 Task: Create a due date automation trigger when advanced on, on the monday after a card is due add dates starting in more than 1 working days at 11:00 AM.
Action: Mouse moved to (904, 258)
Screenshot: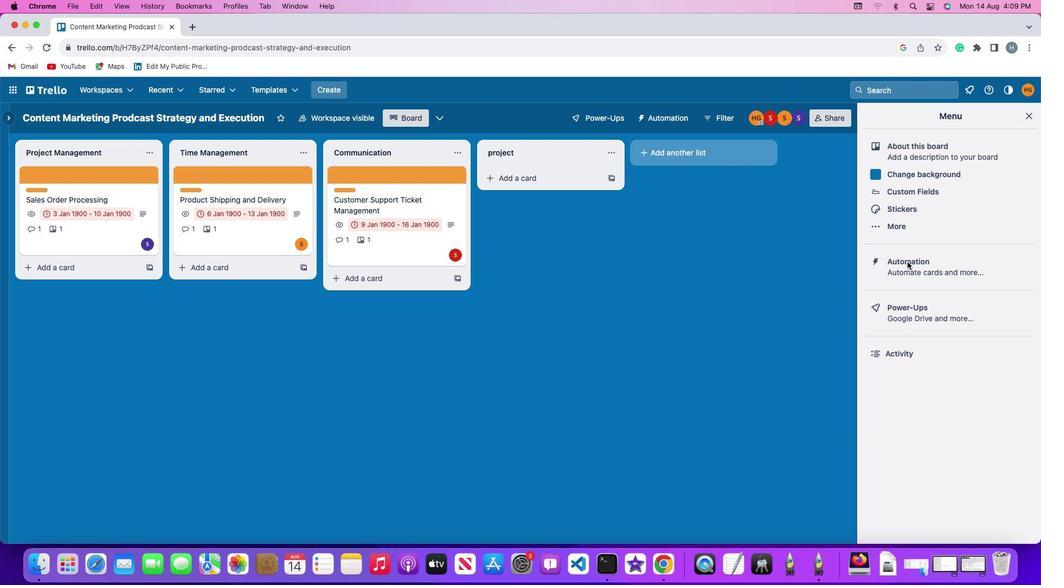 
Action: Mouse pressed left at (904, 258)
Screenshot: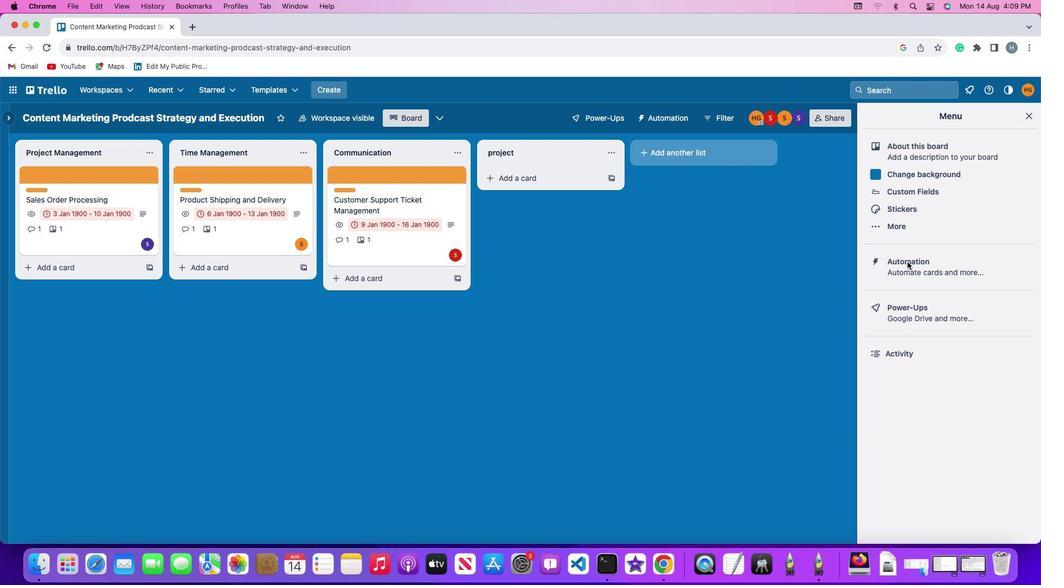 
Action: Mouse moved to (903, 258)
Screenshot: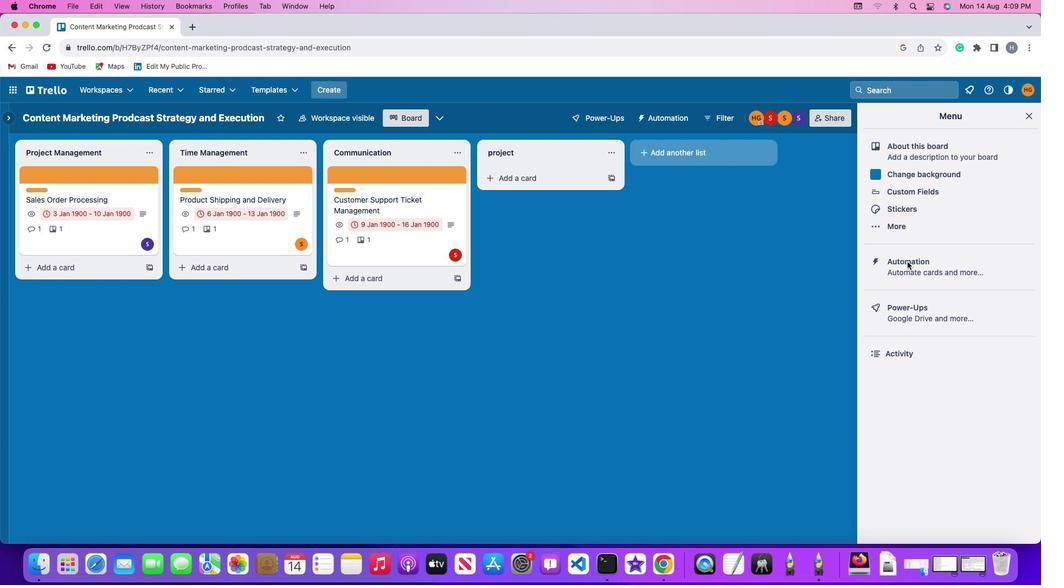 
Action: Mouse pressed left at (903, 258)
Screenshot: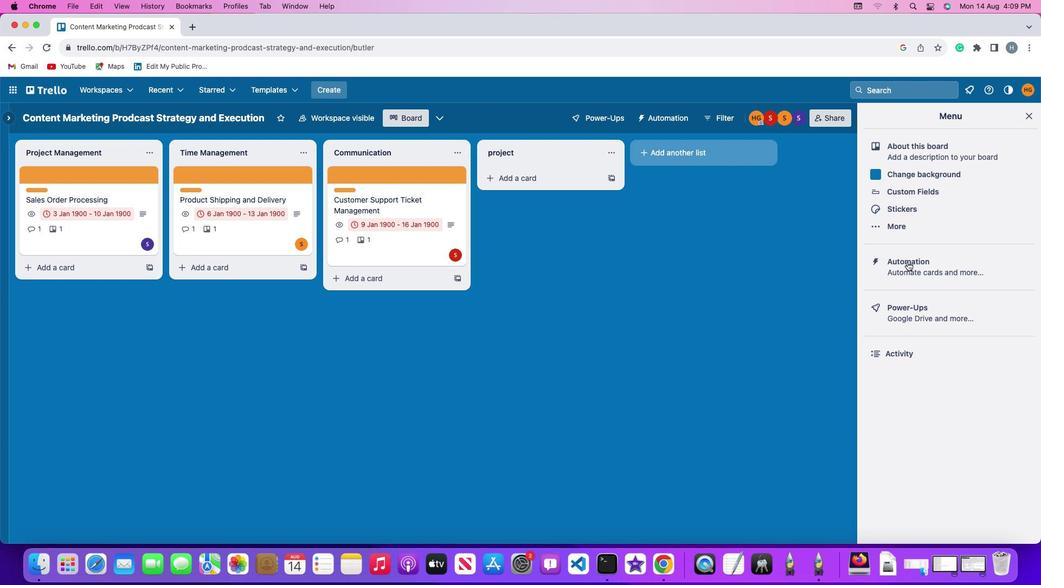 
Action: Mouse moved to (59, 253)
Screenshot: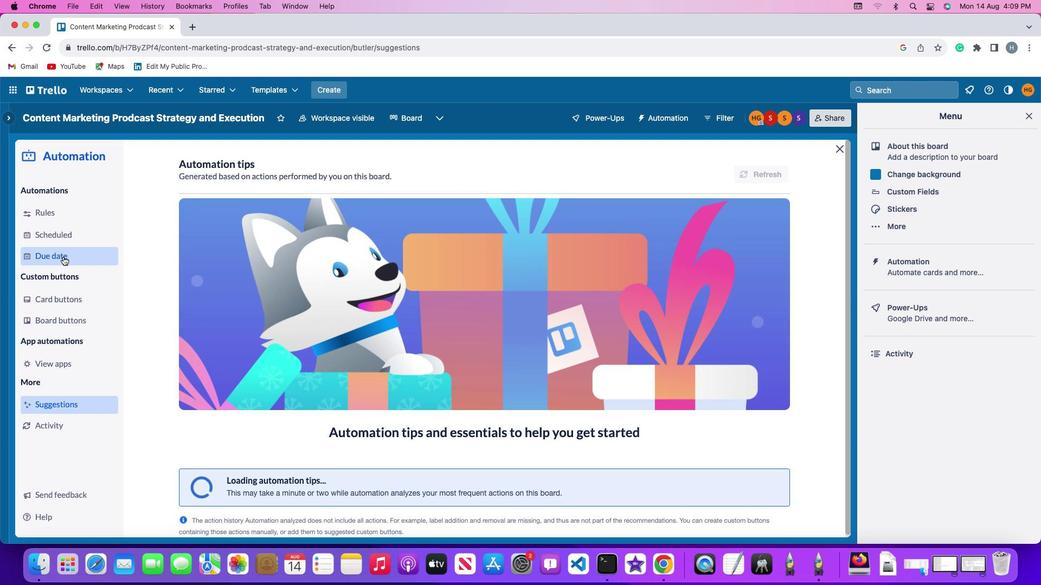 
Action: Mouse pressed left at (59, 253)
Screenshot: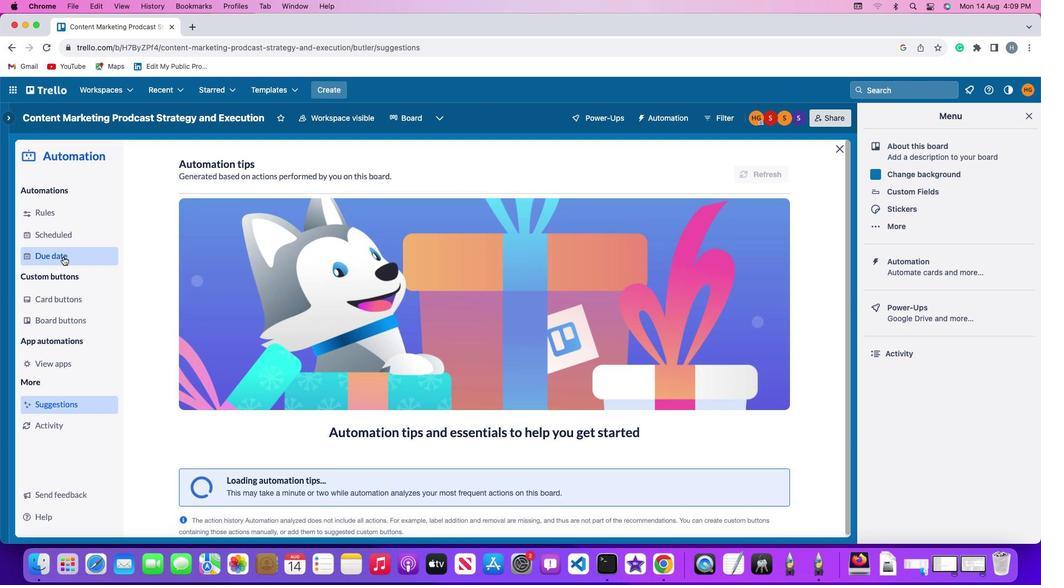 
Action: Mouse moved to (744, 165)
Screenshot: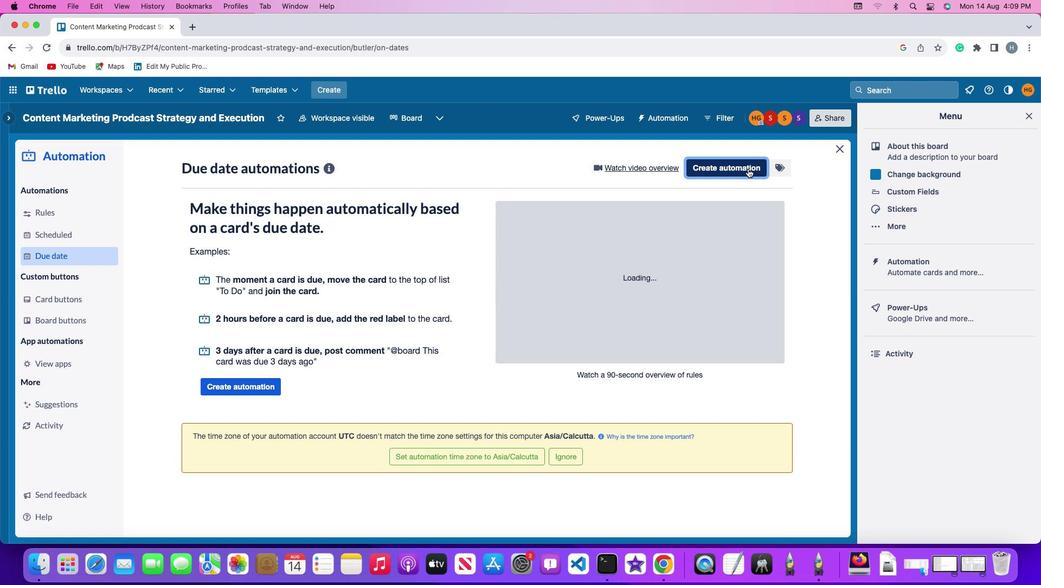 
Action: Mouse pressed left at (744, 165)
Screenshot: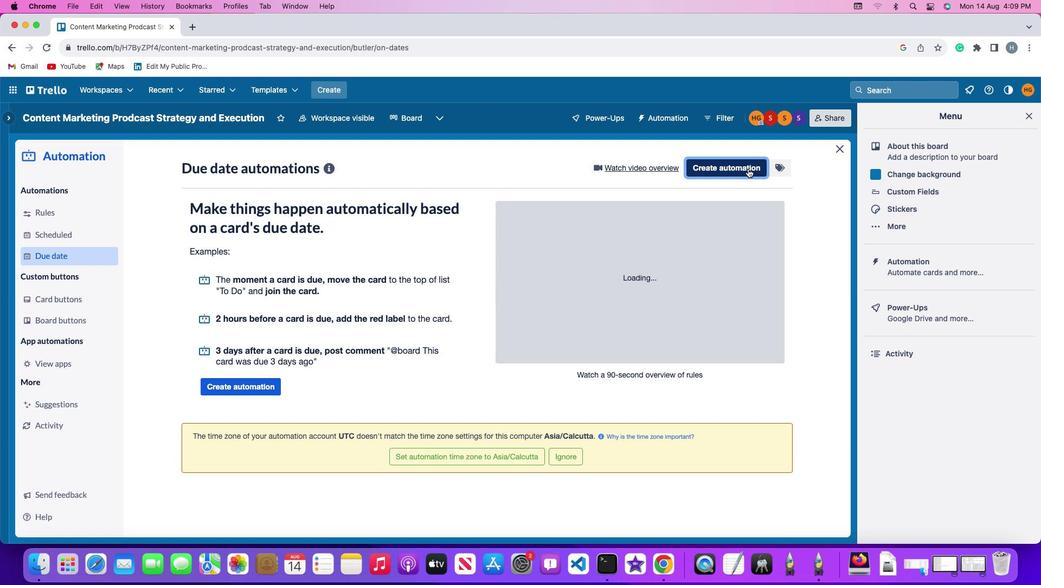 
Action: Mouse moved to (241, 275)
Screenshot: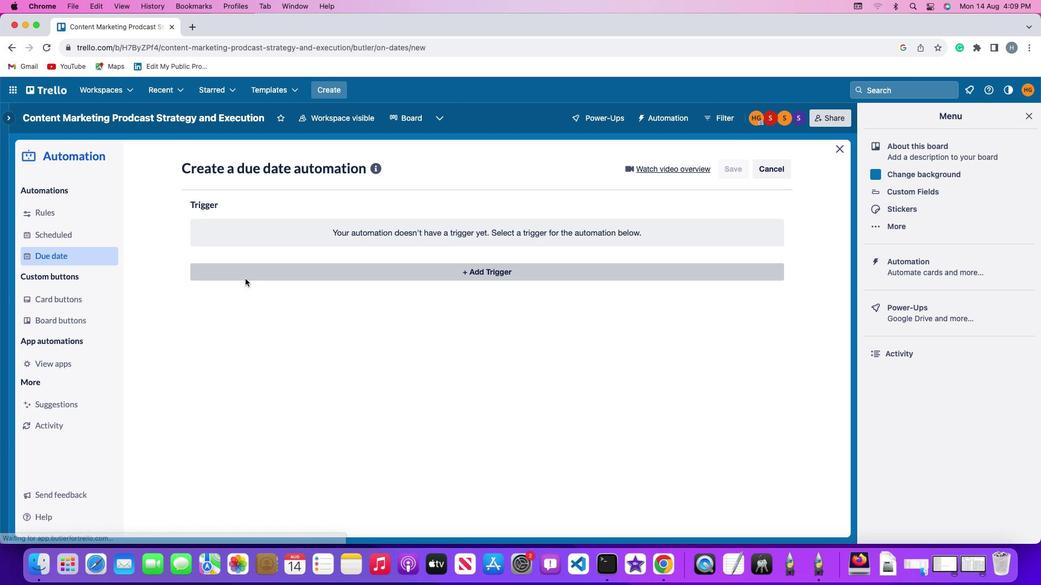 
Action: Mouse pressed left at (241, 275)
Screenshot: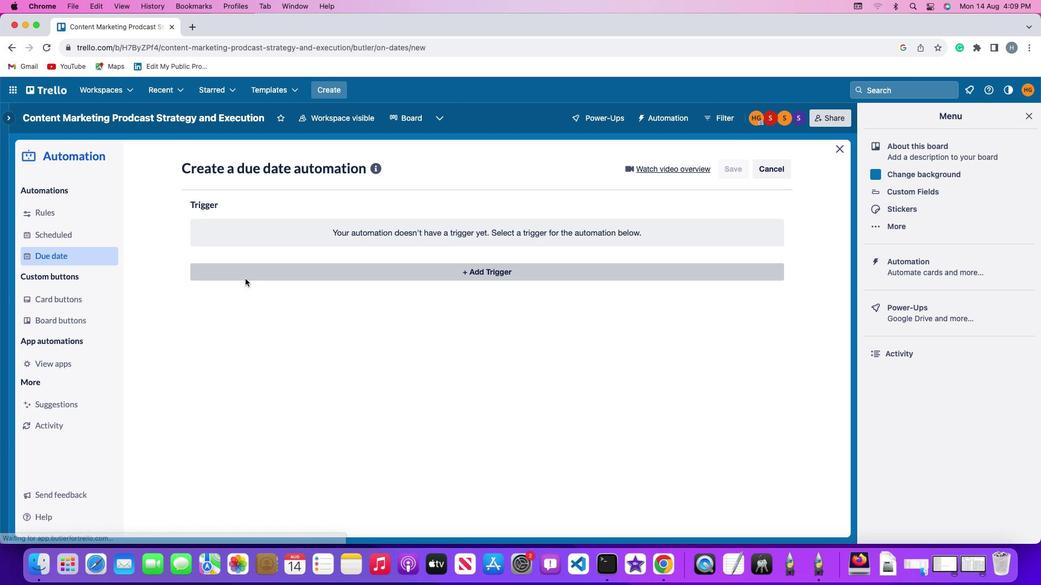 
Action: Mouse moved to (231, 467)
Screenshot: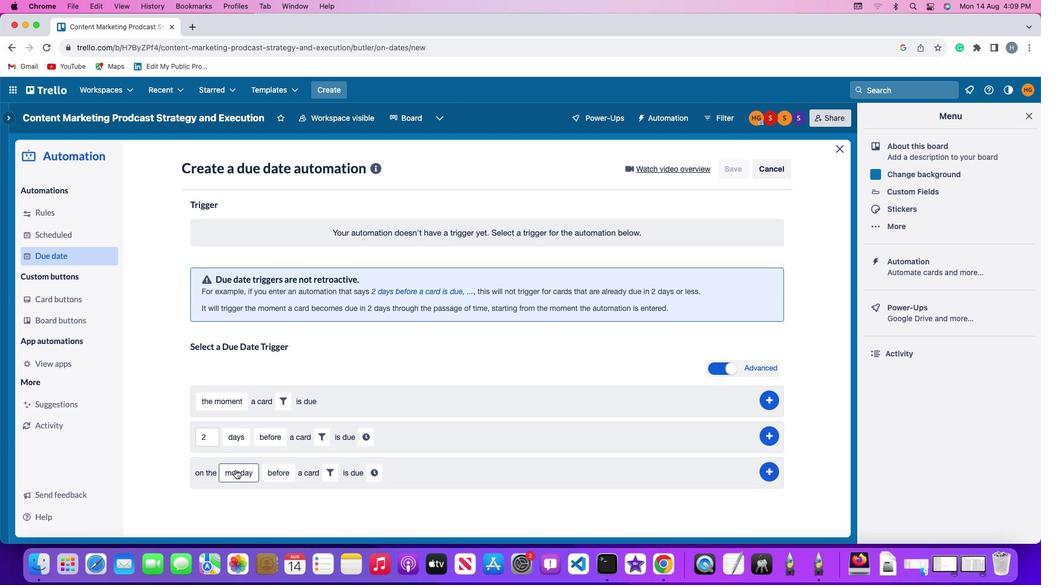 
Action: Mouse pressed left at (231, 467)
Screenshot: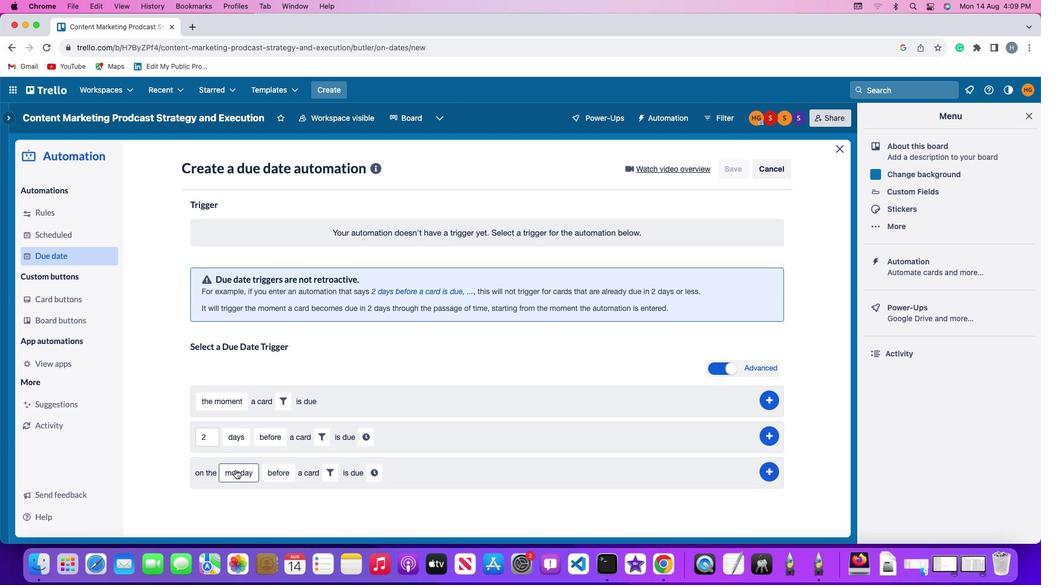 
Action: Mouse moved to (245, 320)
Screenshot: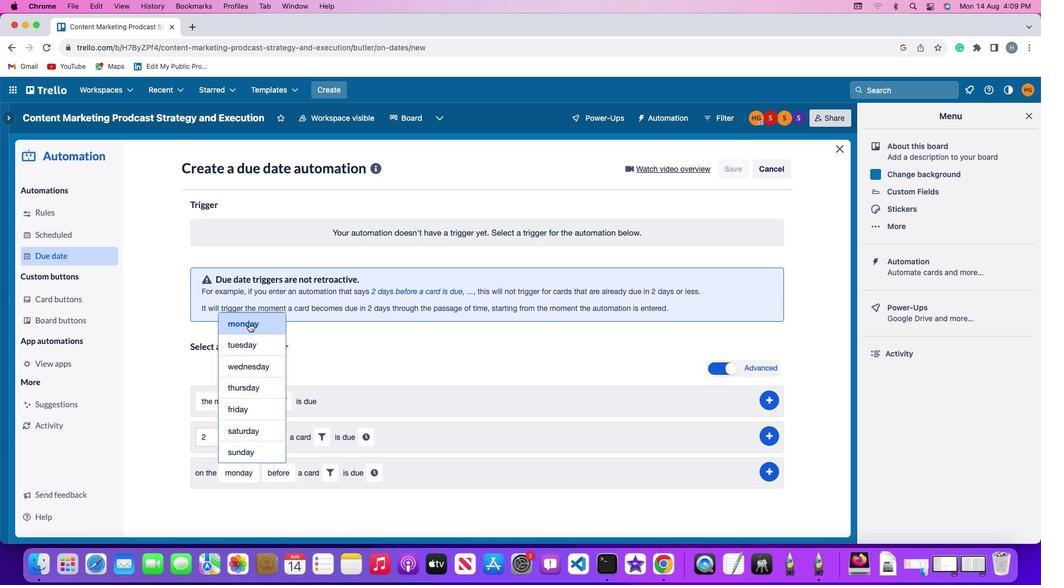 
Action: Mouse pressed left at (245, 320)
Screenshot: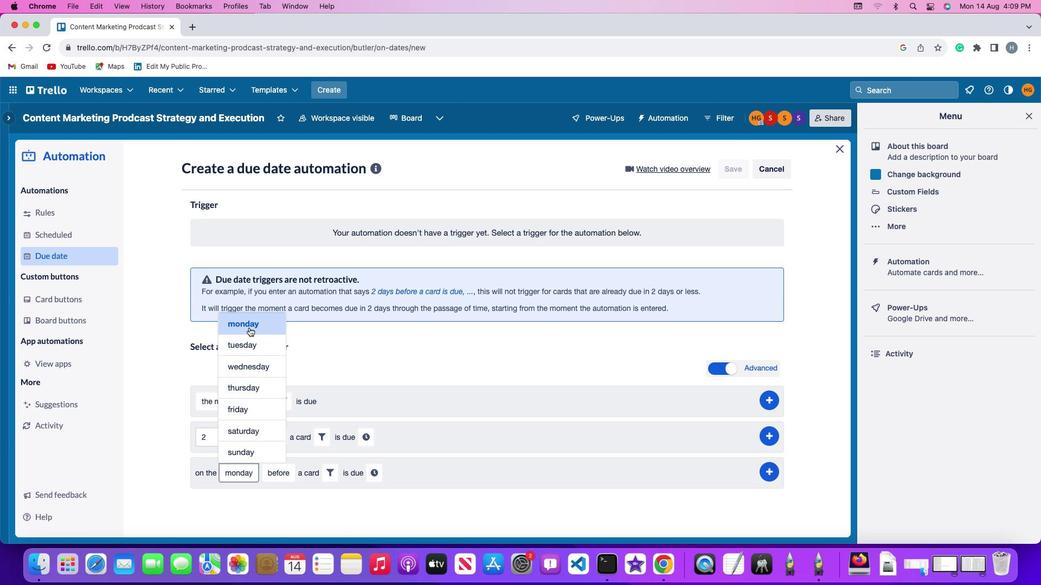 
Action: Mouse moved to (279, 462)
Screenshot: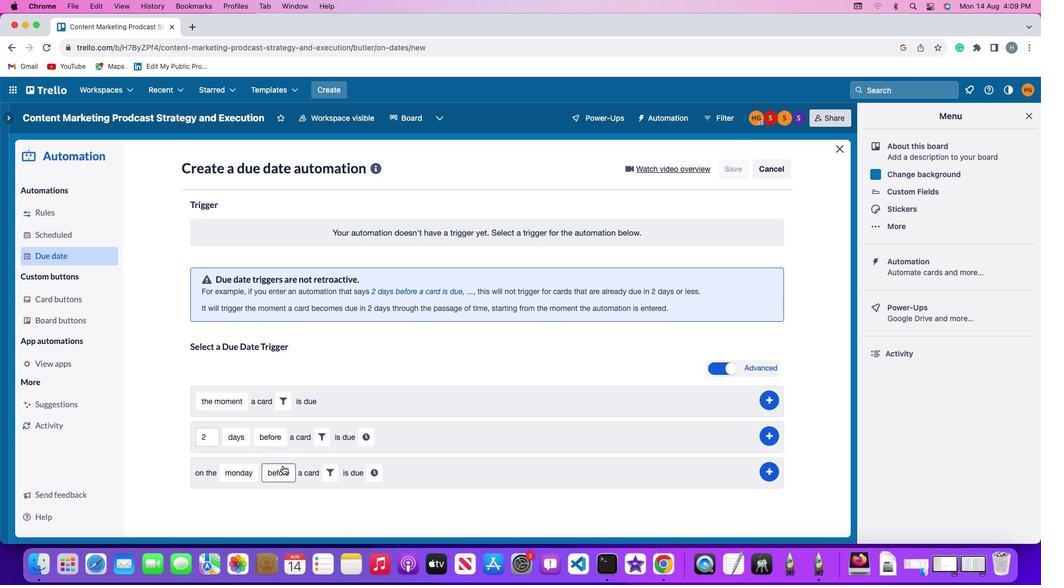
Action: Mouse pressed left at (279, 462)
Screenshot: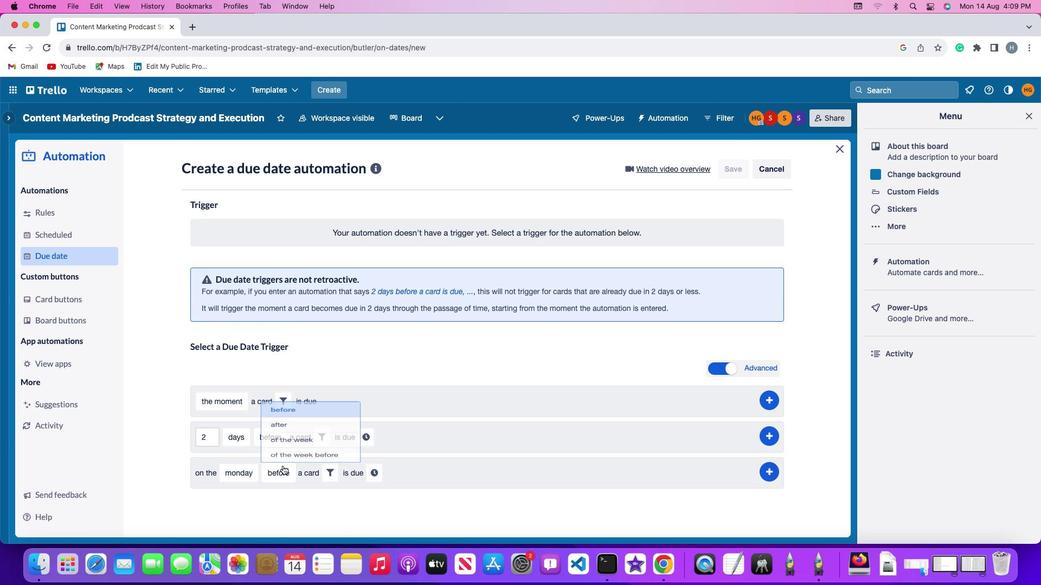 
Action: Mouse moved to (292, 405)
Screenshot: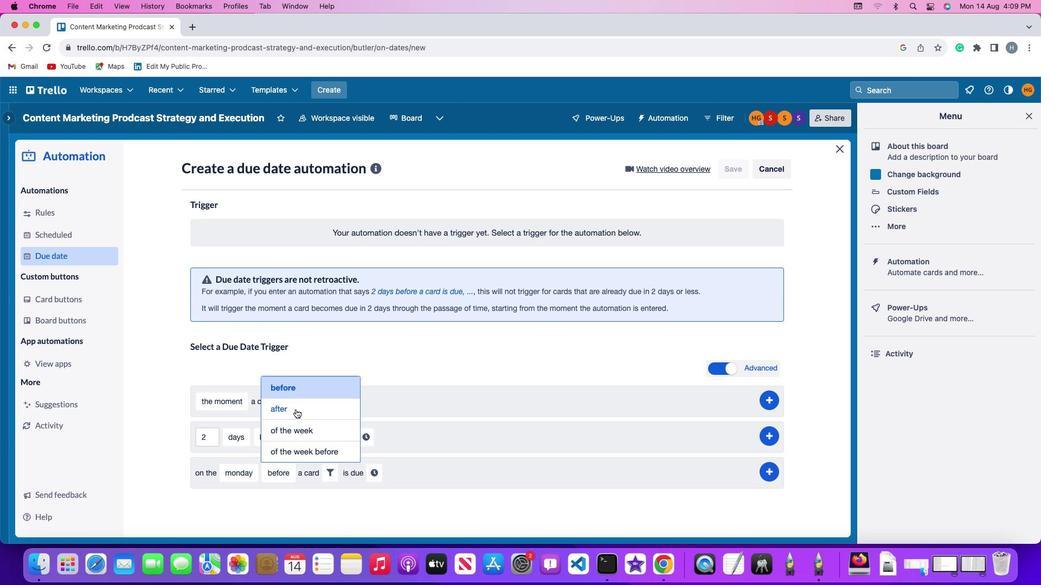 
Action: Mouse pressed left at (292, 405)
Screenshot: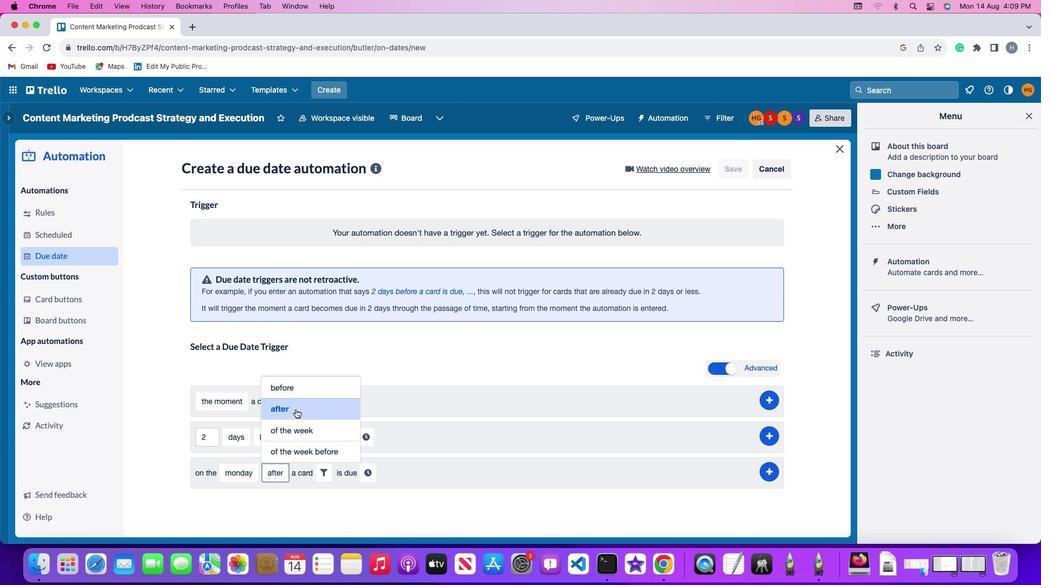 
Action: Mouse moved to (316, 476)
Screenshot: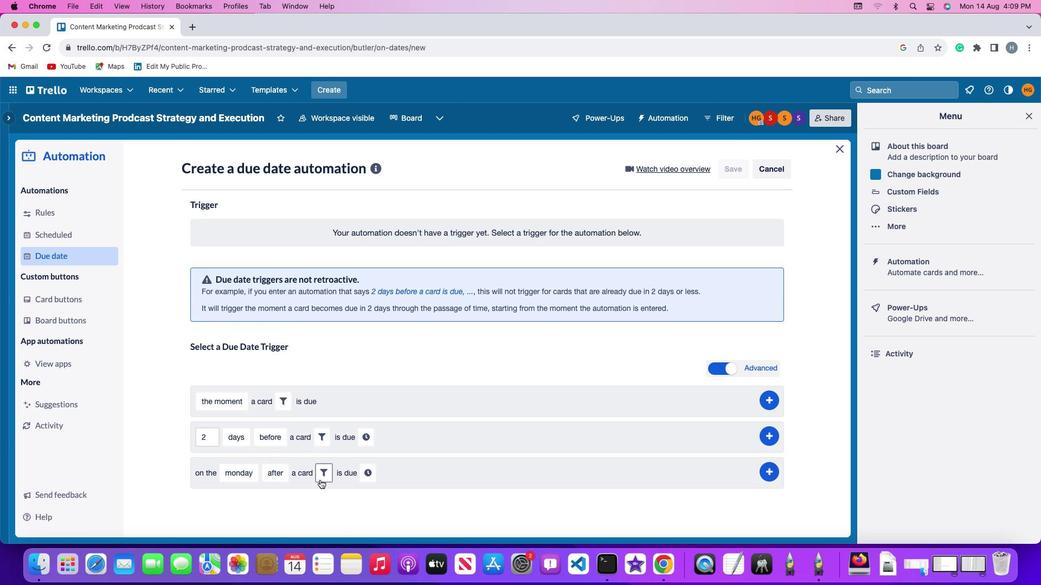 
Action: Mouse pressed left at (316, 476)
Screenshot: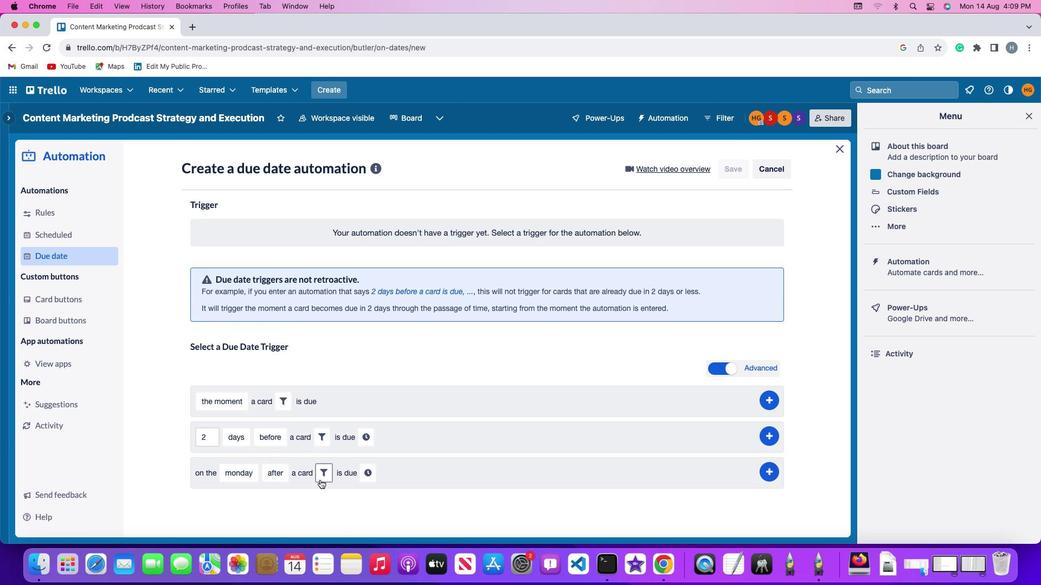
Action: Mouse moved to (372, 507)
Screenshot: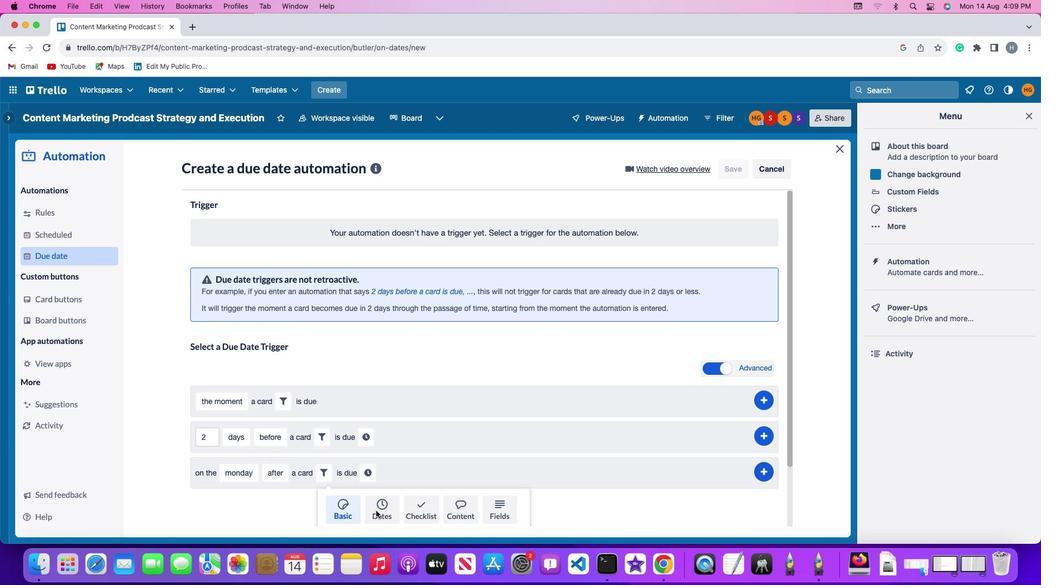 
Action: Mouse pressed left at (372, 507)
Screenshot: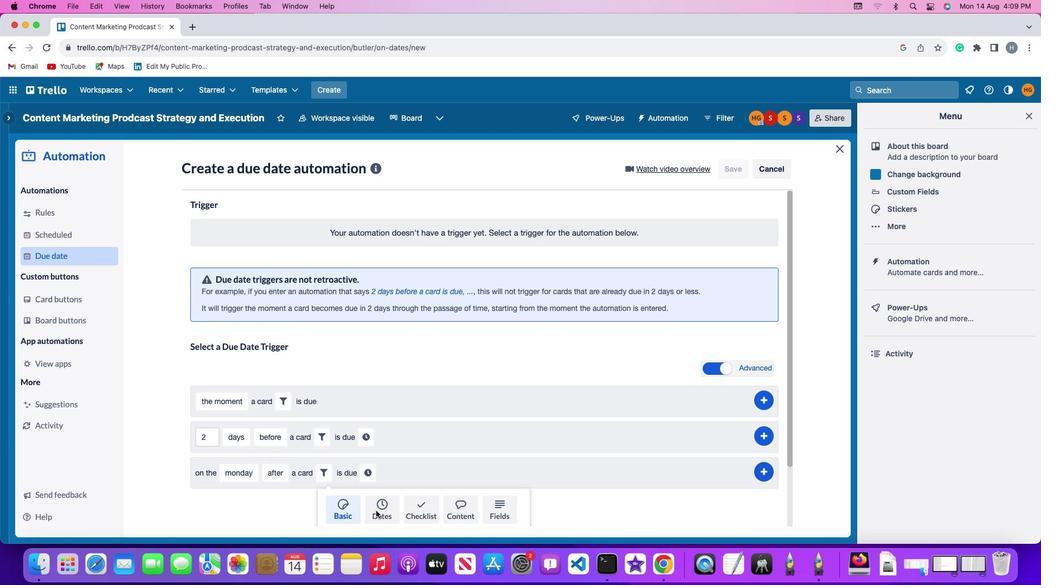 
Action: Mouse moved to (277, 505)
Screenshot: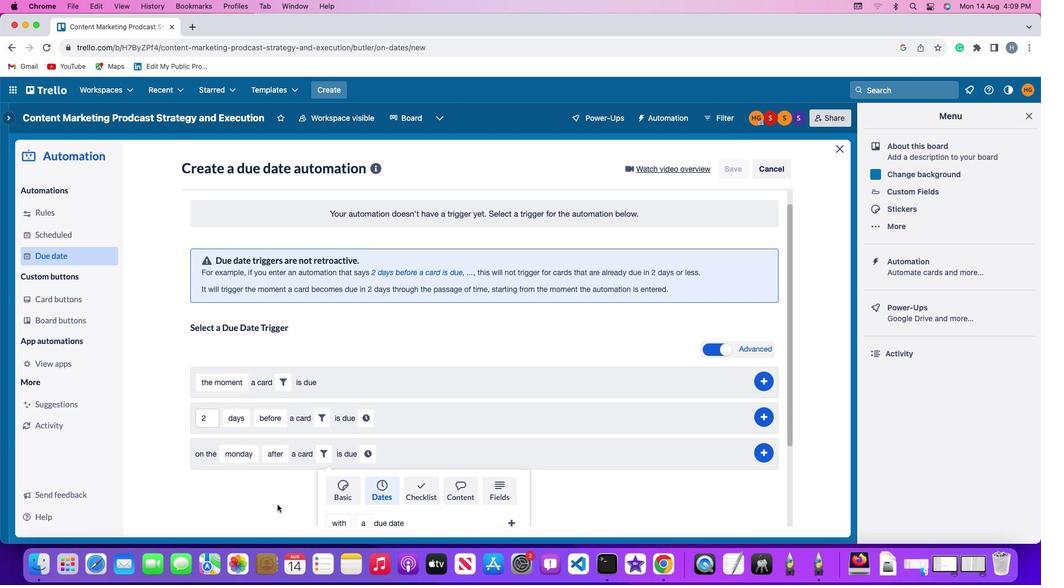 
Action: Mouse scrolled (277, 505) with delta (-3, -3)
Screenshot: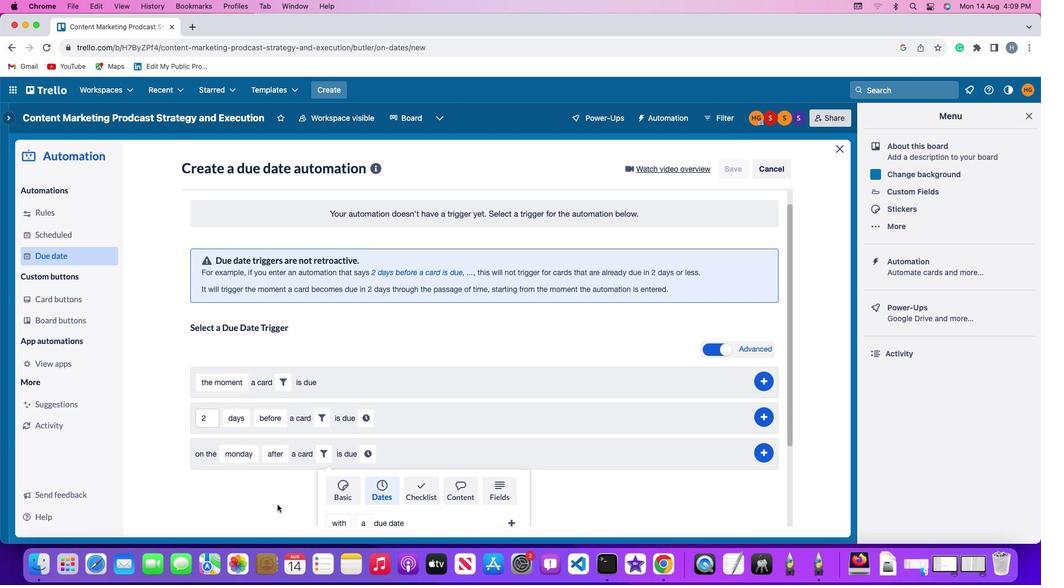 
Action: Mouse moved to (277, 505)
Screenshot: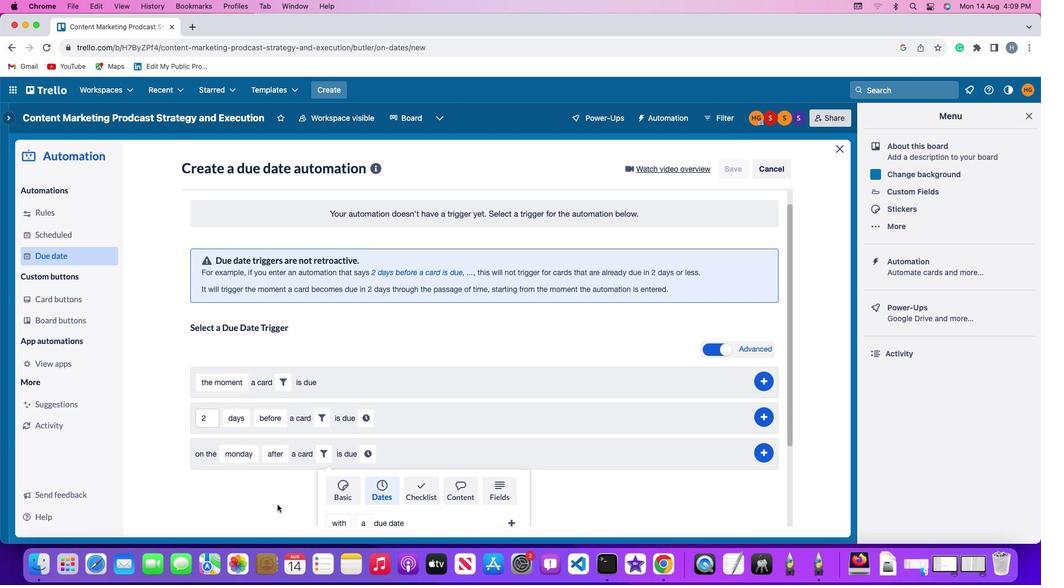 
Action: Mouse scrolled (277, 505) with delta (-3, -3)
Screenshot: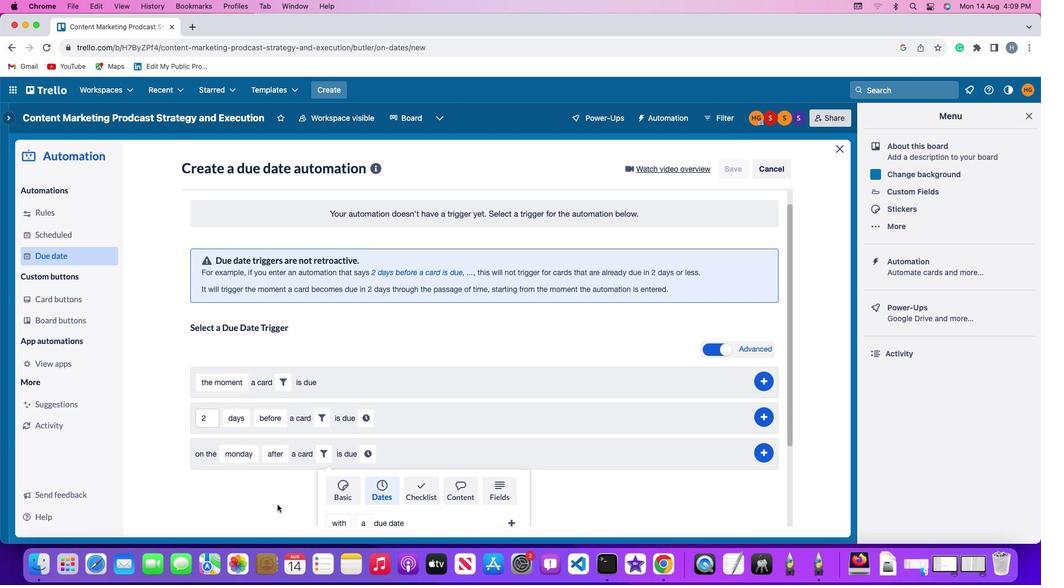 
Action: Mouse moved to (276, 505)
Screenshot: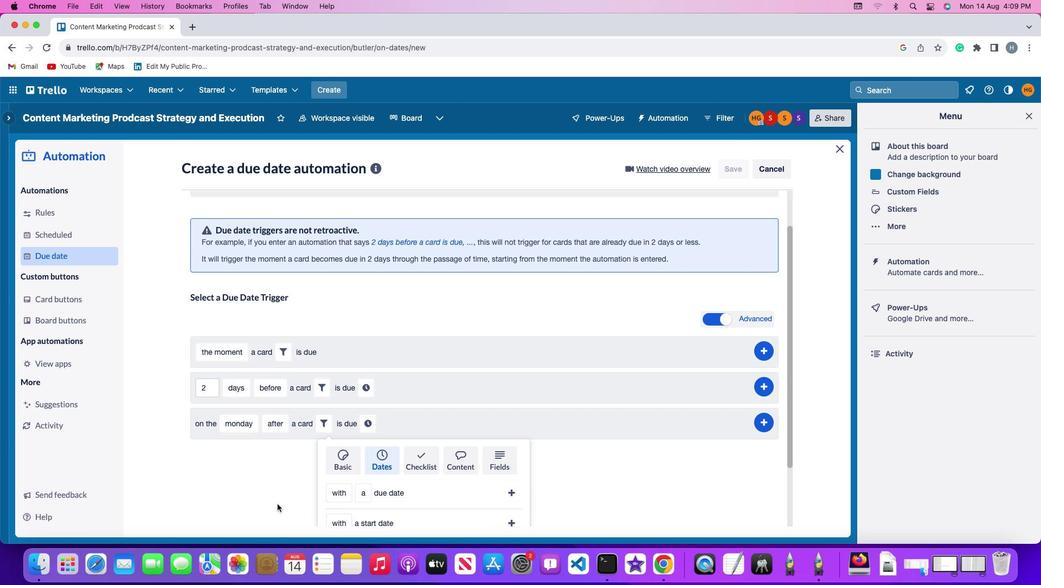 
Action: Mouse scrolled (276, 505) with delta (-3, -5)
Screenshot: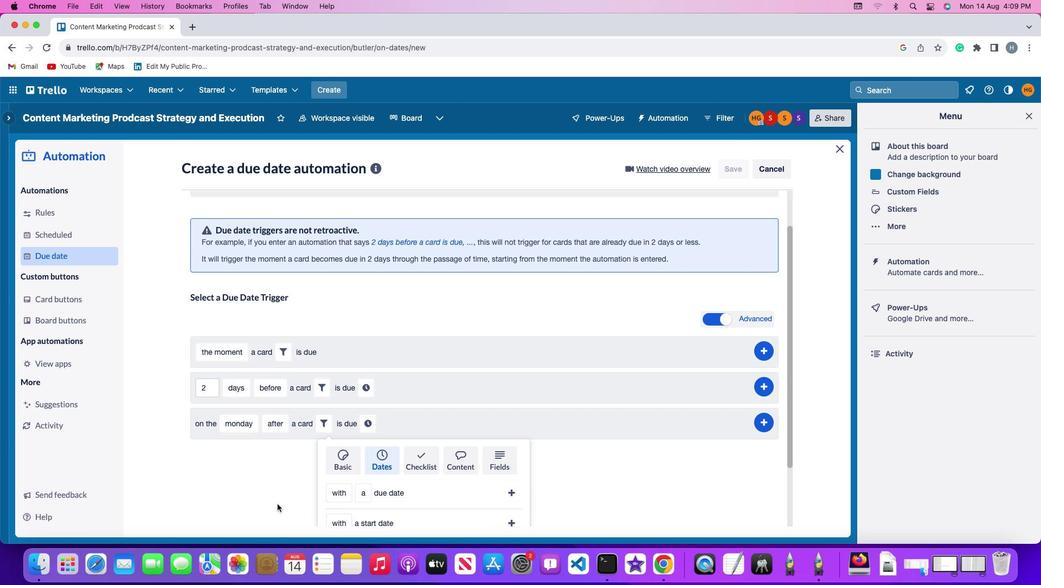 
Action: Mouse moved to (275, 503)
Screenshot: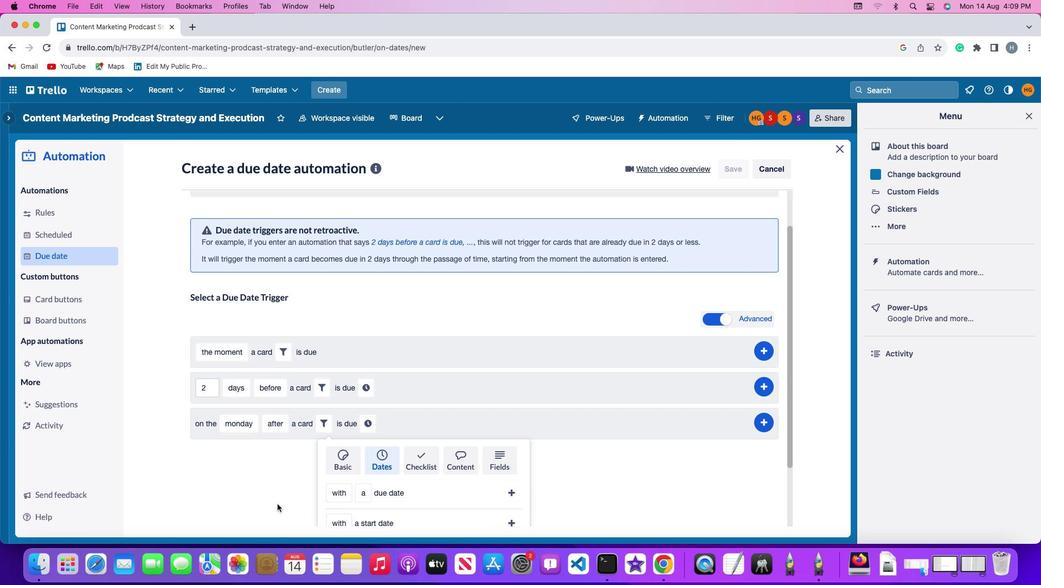 
Action: Mouse scrolled (275, 503) with delta (-3, -5)
Screenshot: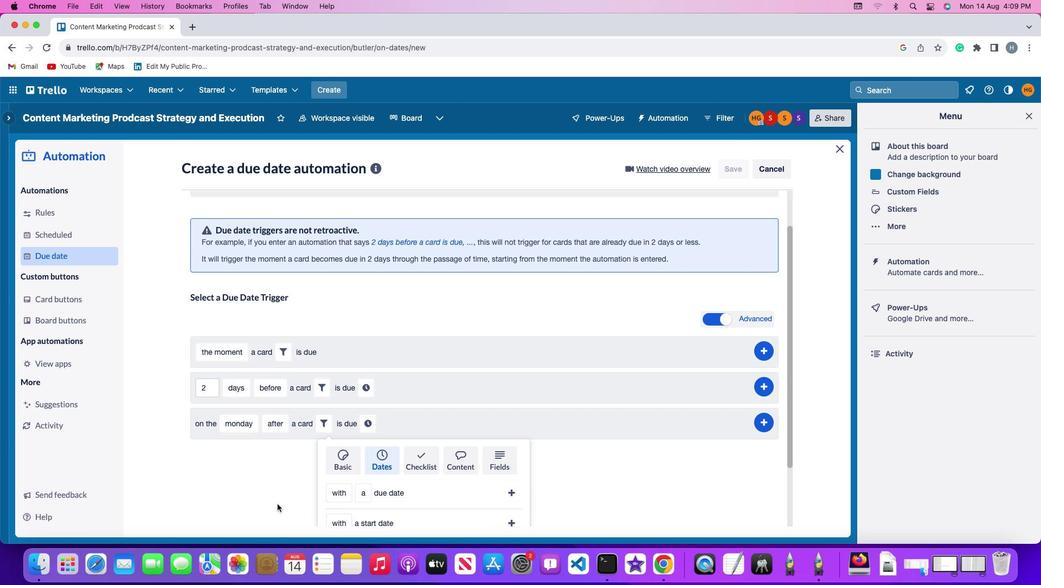 
Action: Mouse moved to (273, 501)
Screenshot: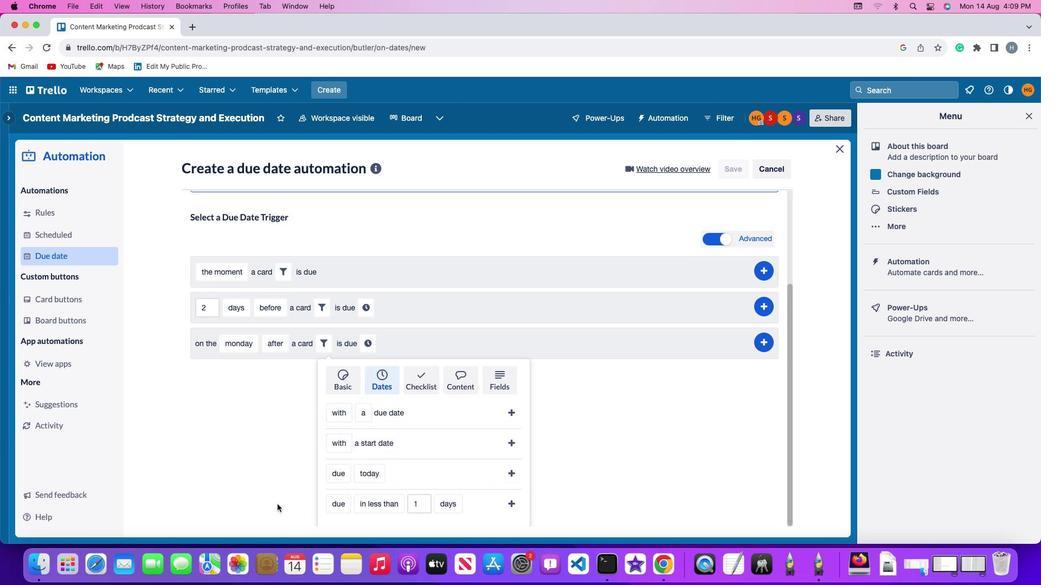 
Action: Mouse scrolled (273, 501) with delta (-3, -3)
Screenshot: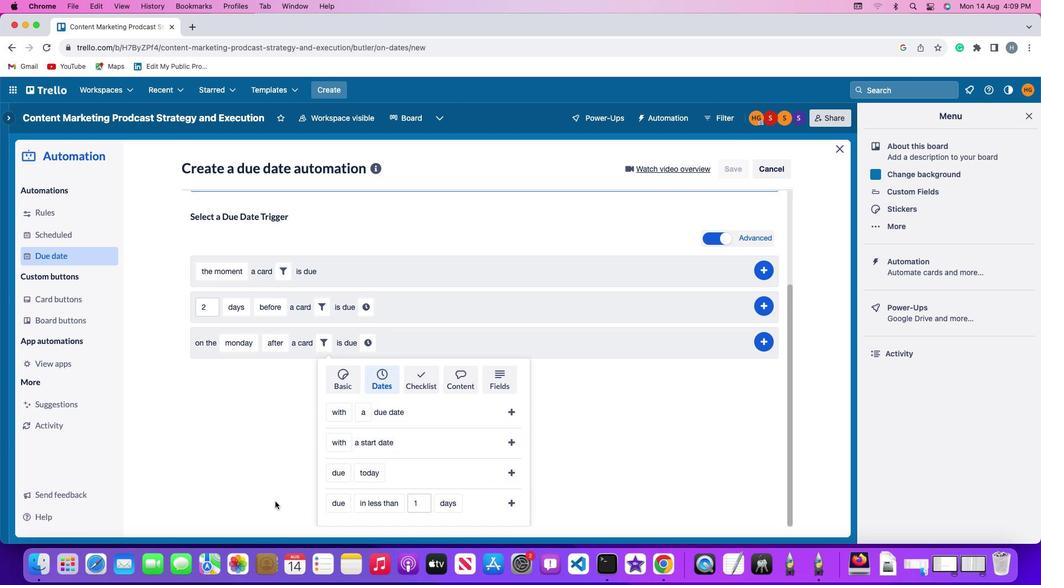 
Action: Mouse moved to (273, 500)
Screenshot: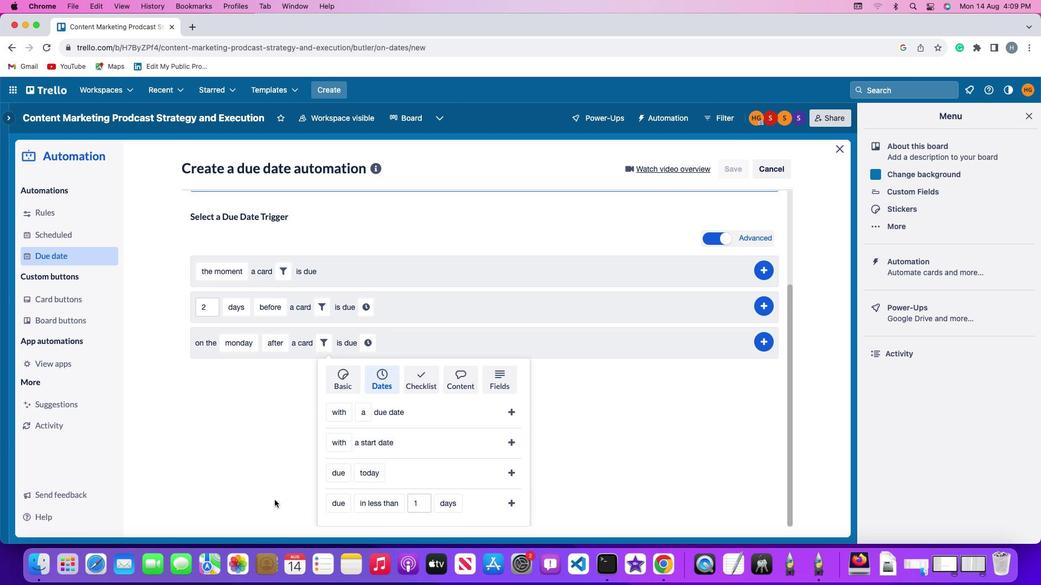 
Action: Mouse scrolled (273, 500) with delta (-3, -3)
Screenshot: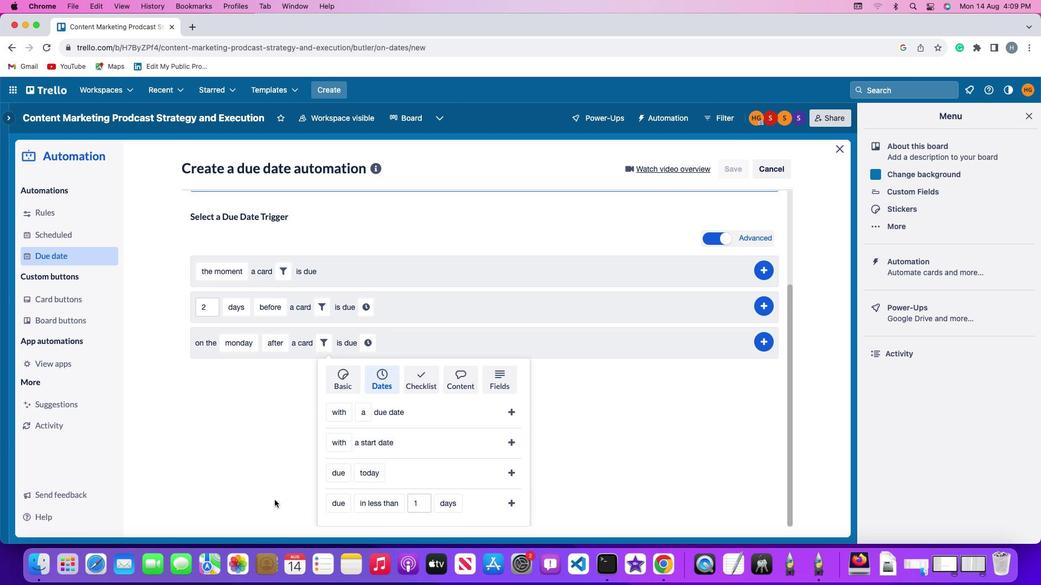 
Action: Mouse moved to (272, 499)
Screenshot: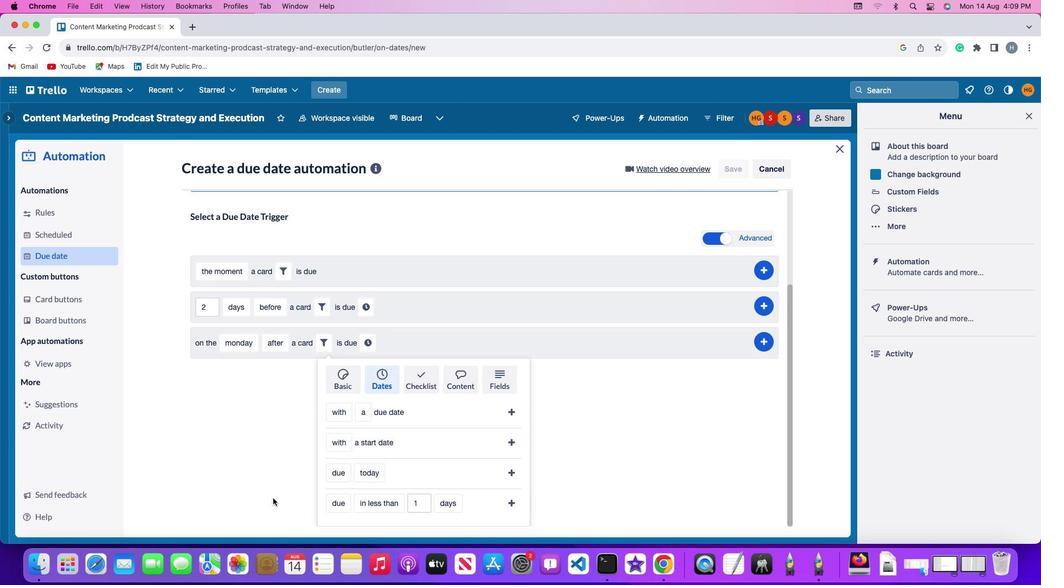 
Action: Mouse scrolled (272, 499) with delta (-3, -4)
Screenshot: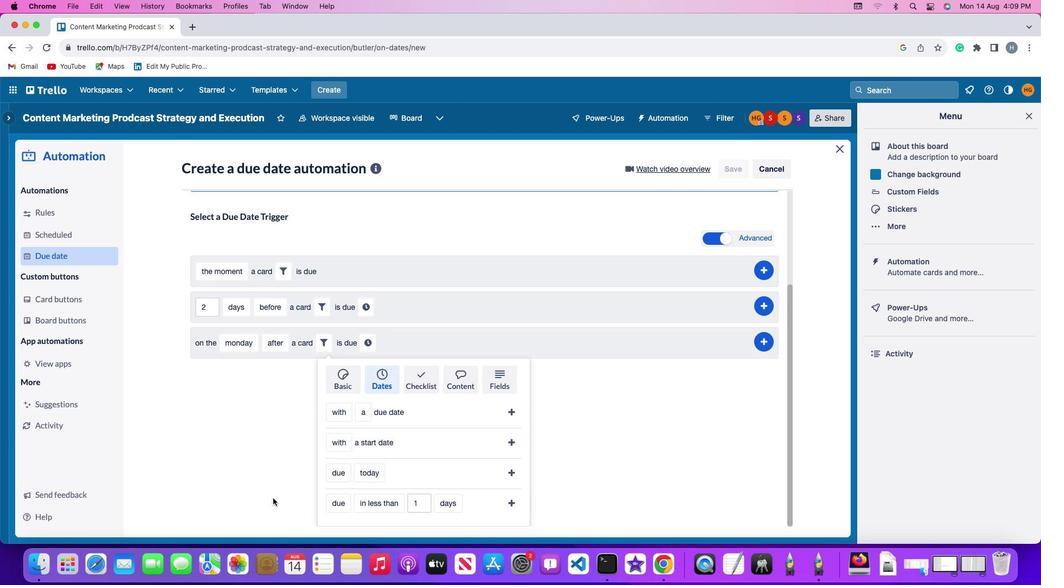 
Action: Mouse moved to (271, 498)
Screenshot: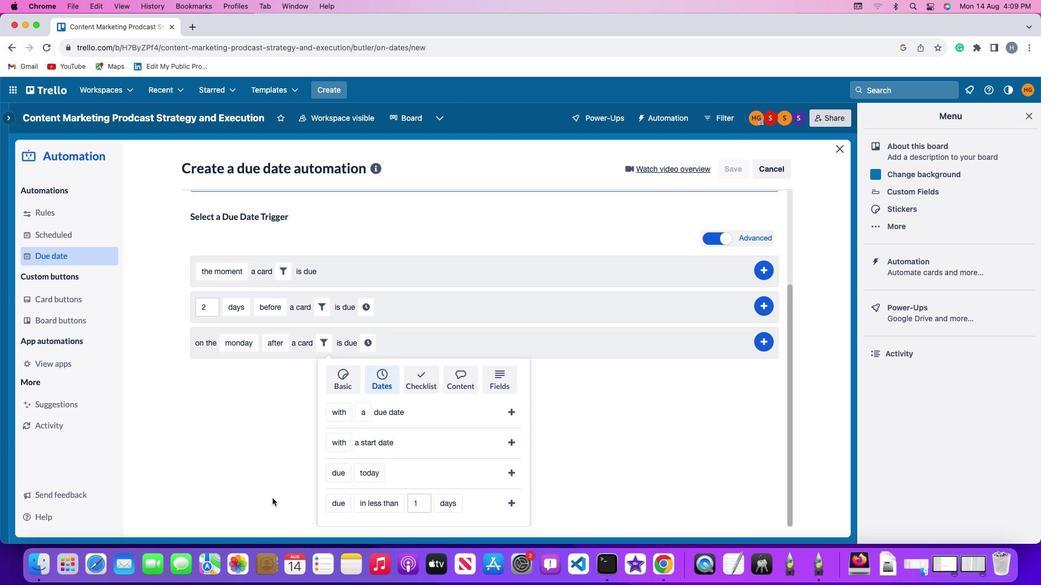 
Action: Mouse scrolled (271, 498) with delta (-3, -5)
Screenshot: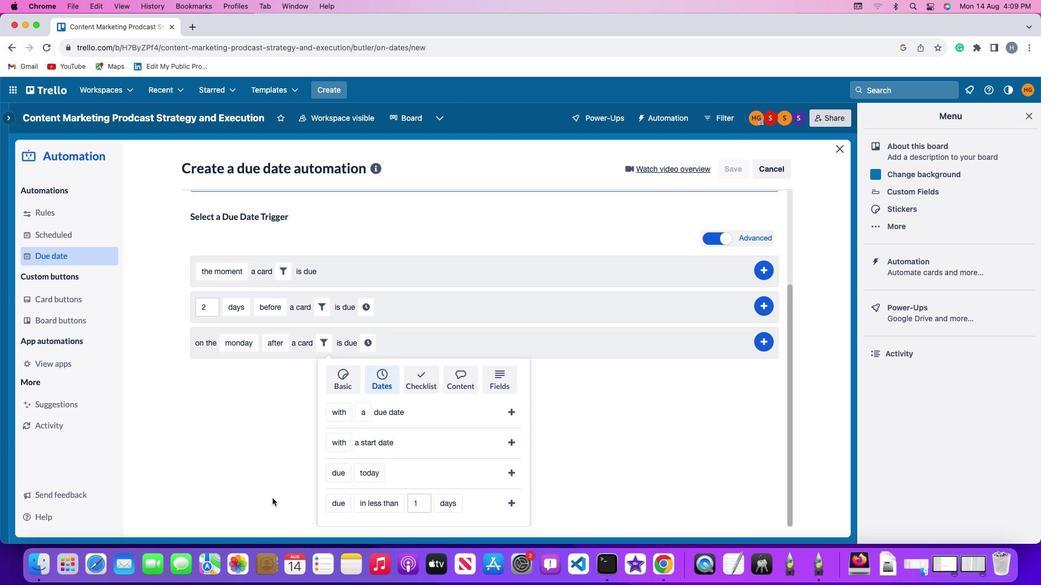 
Action: Mouse moved to (328, 502)
Screenshot: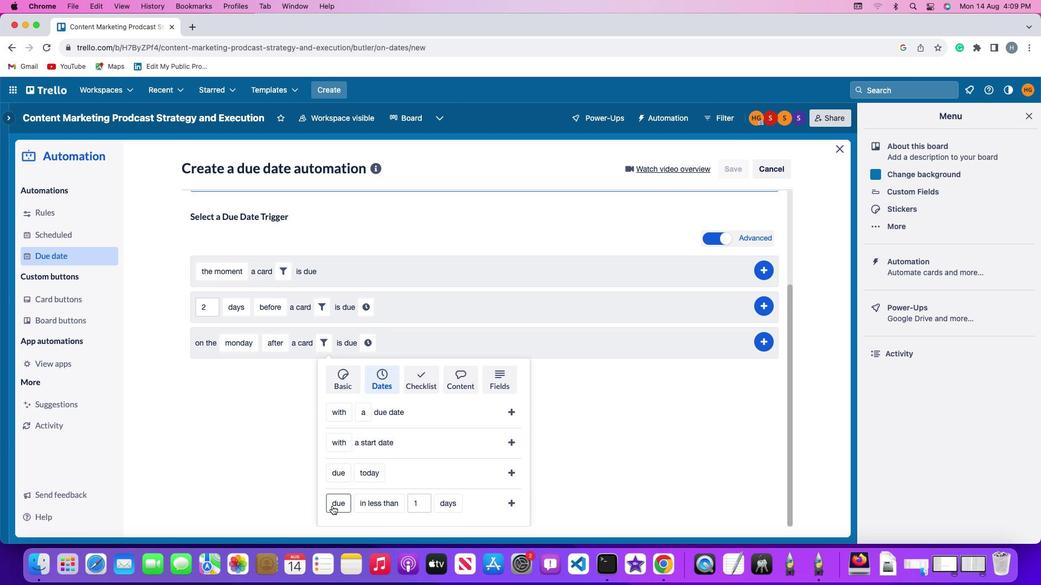 
Action: Mouse pressed left at (328, 502)
Screenshot: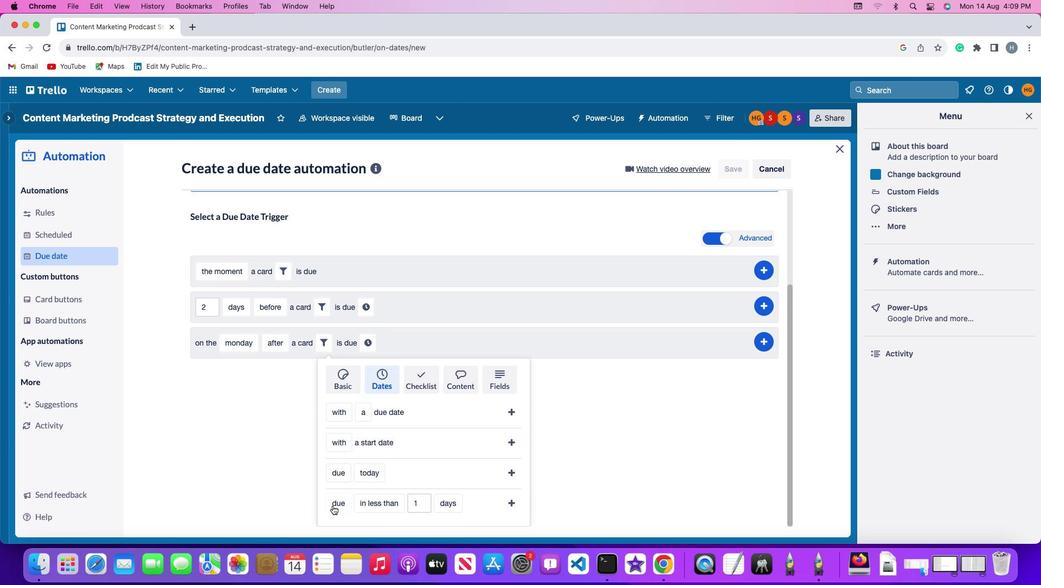 
Action: Mouse moved to (332, 477)
Screenshot: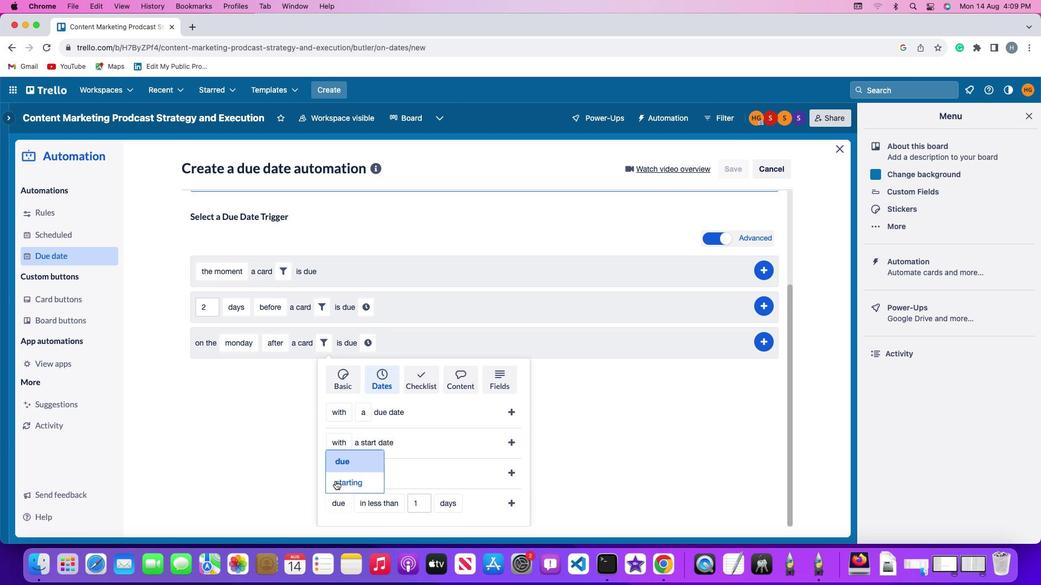 
Action: Mouse pressed left at (332, 477)
Screenshot: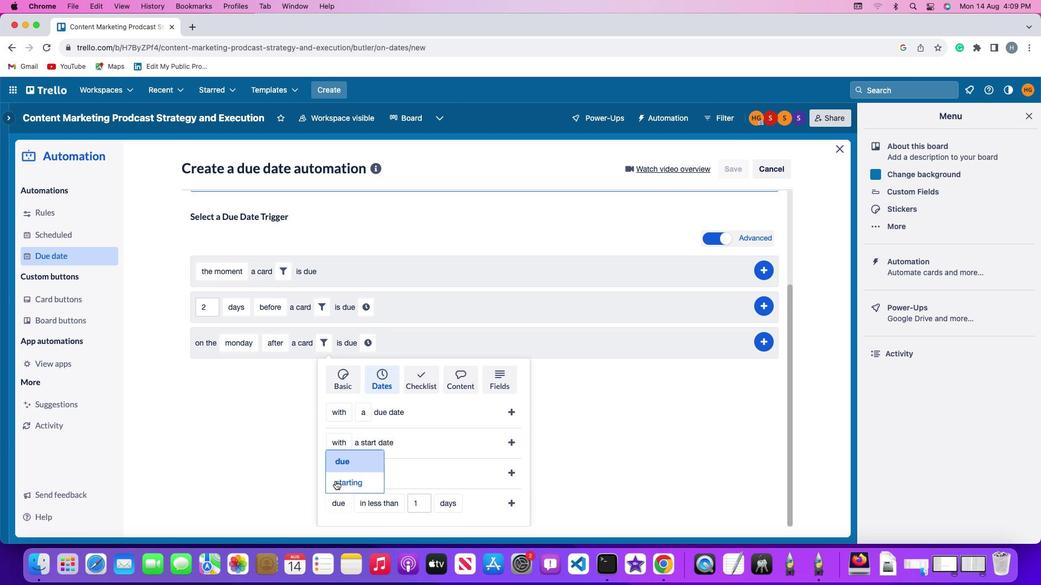 
Action: Mouse moved to (389, 496)
Screenshot: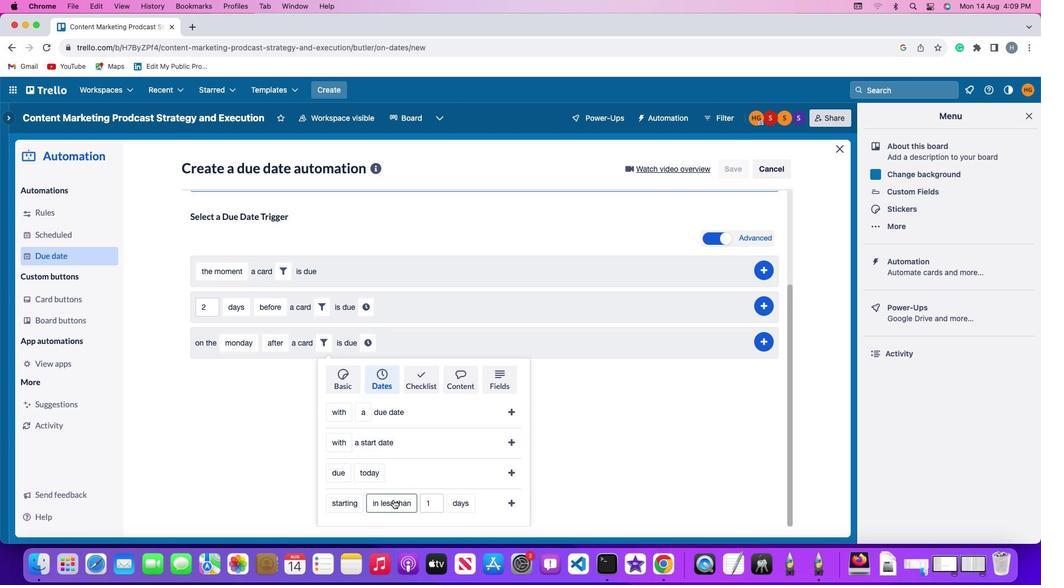 
Action: Mouse pressed left at (389, 496)
Screenshot: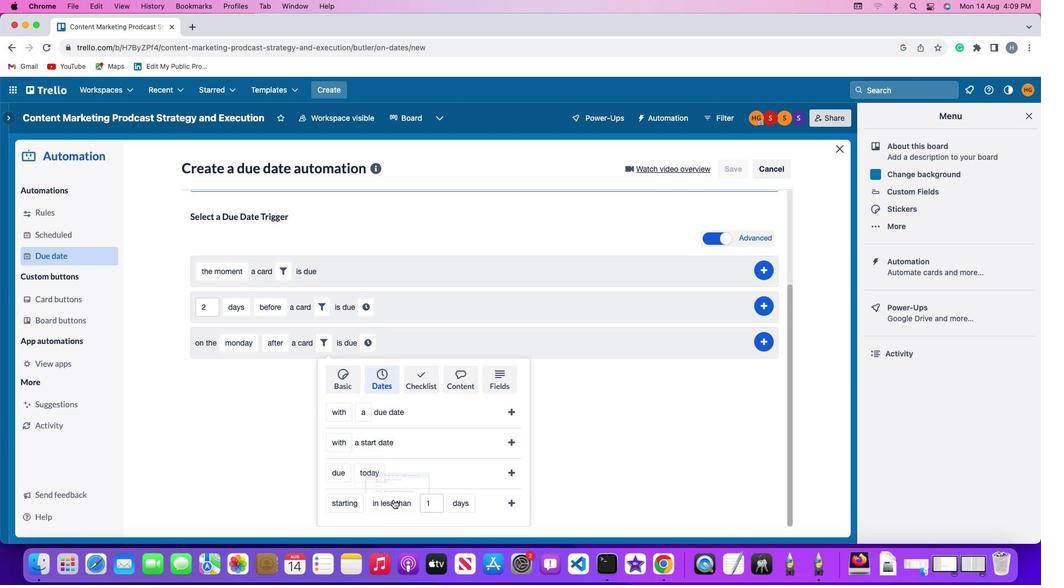 
Action: Mouse moved to (392, 430)
Screenshot: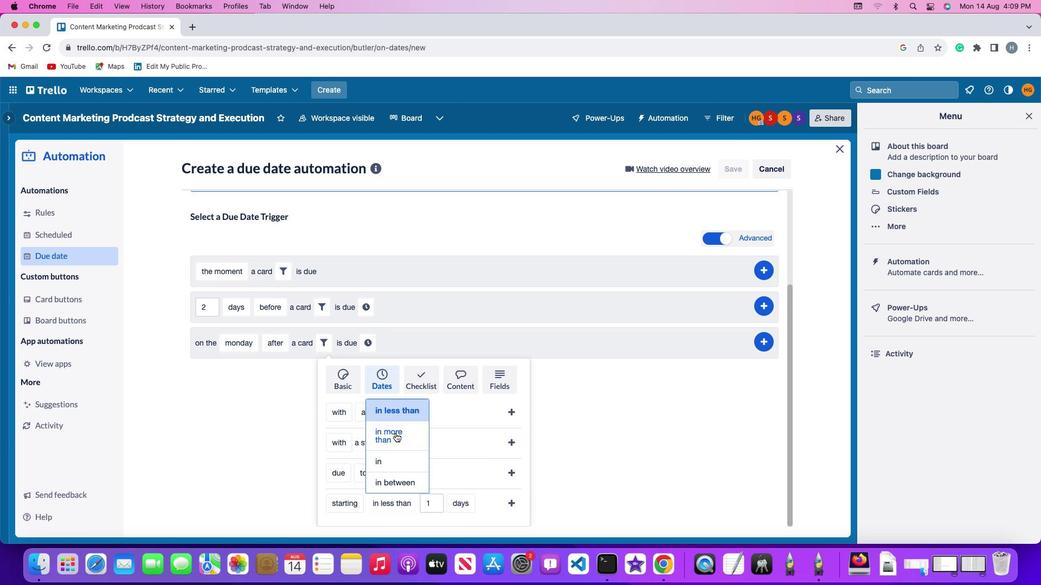 
Action: Mouse pressed left at (392, 430)
Screenshot: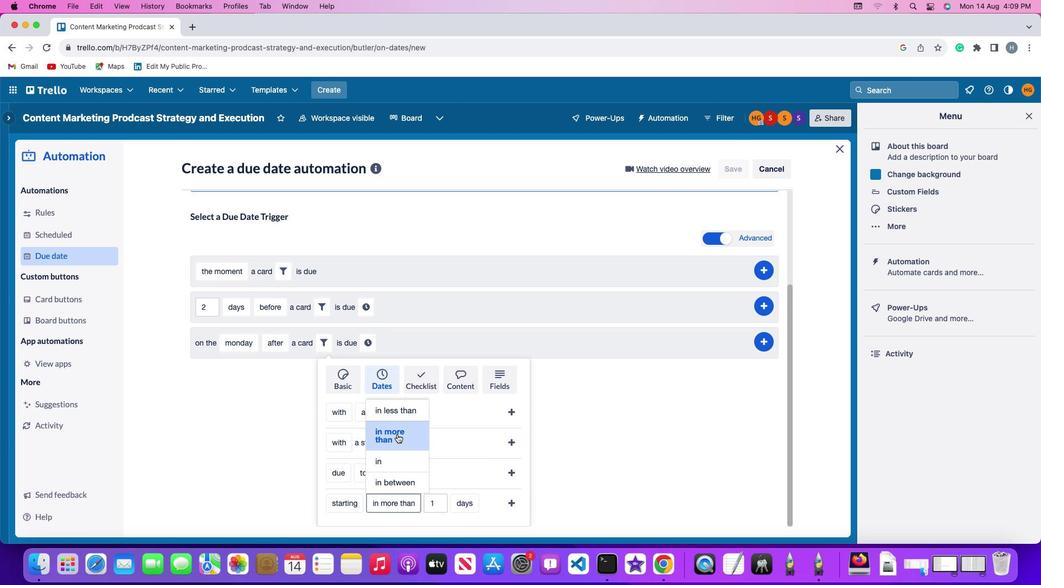 
Action: Mouse moved to (433, 503)
Screenshot: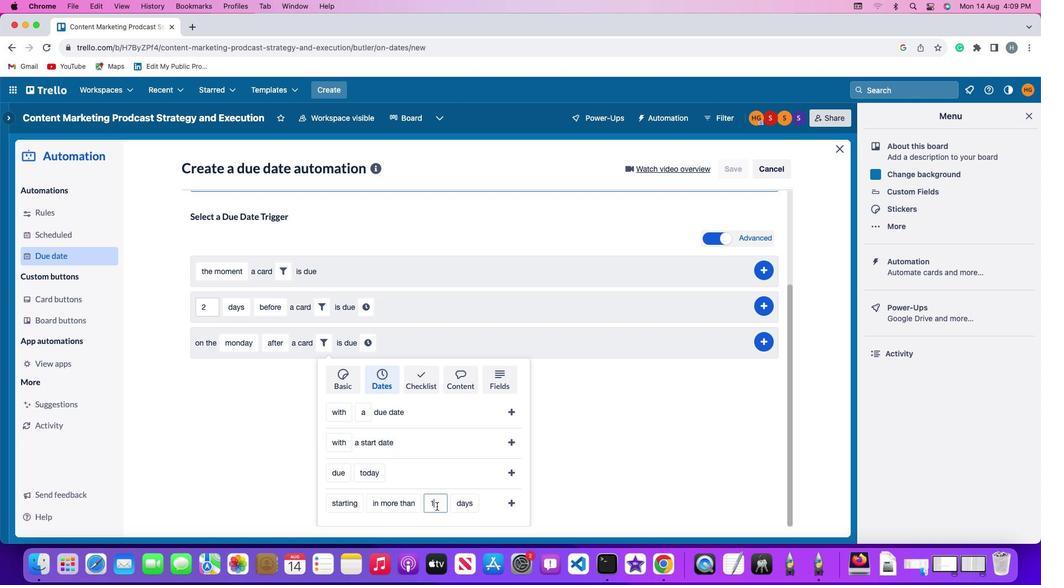 
Action: Mouse pressed left at (433, 503)
Screenshot: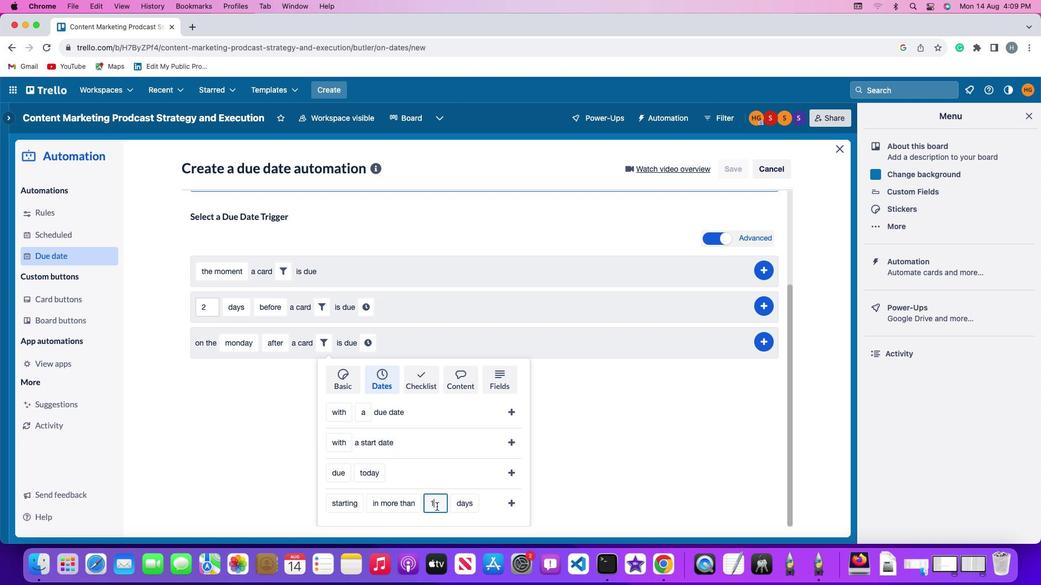 
Action: Key pressed Key.backspace'1'
Screenshot: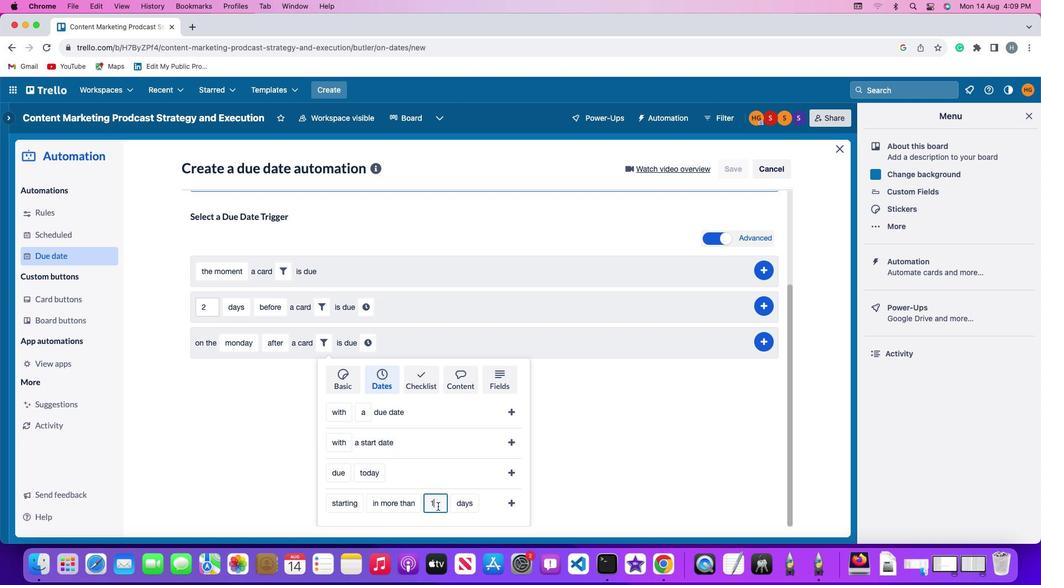 
Action: Mouse moved to (453, 502)
Screenshot: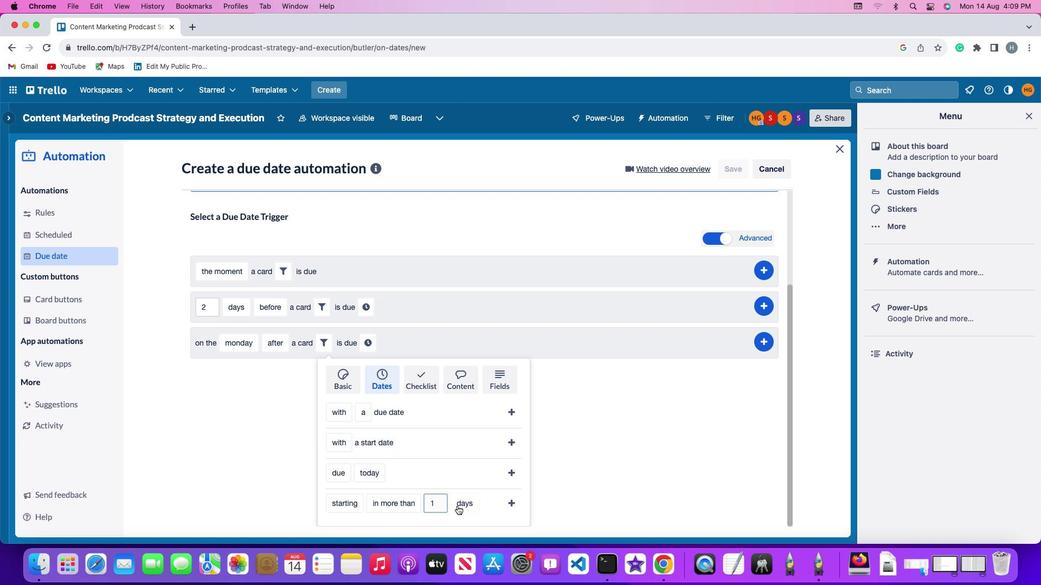 
Action: Mouse pressed left at (453, 502)
Screenshot: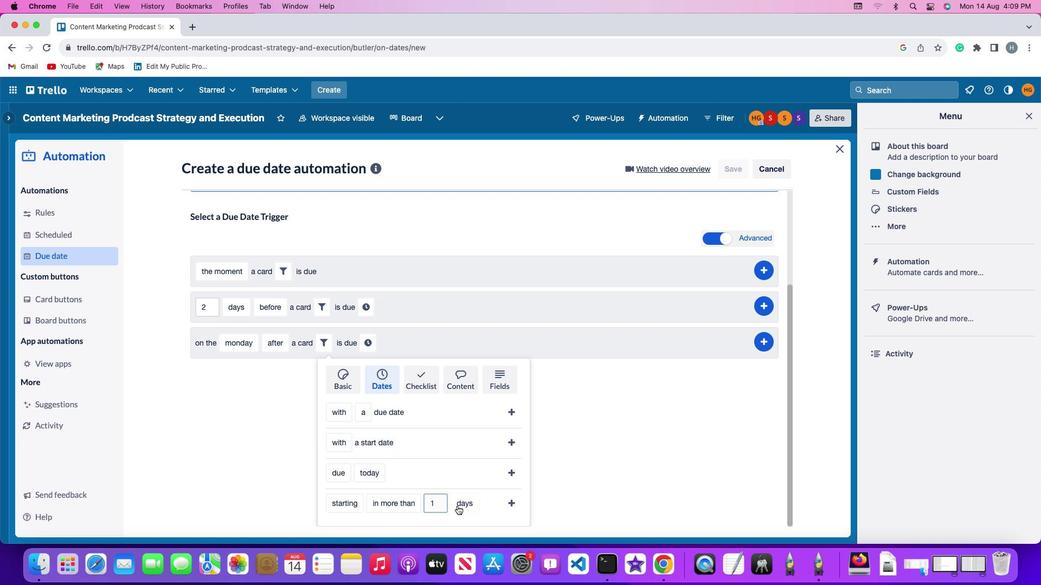 
Action: Mouse moved to (458, 475)
Screenshot: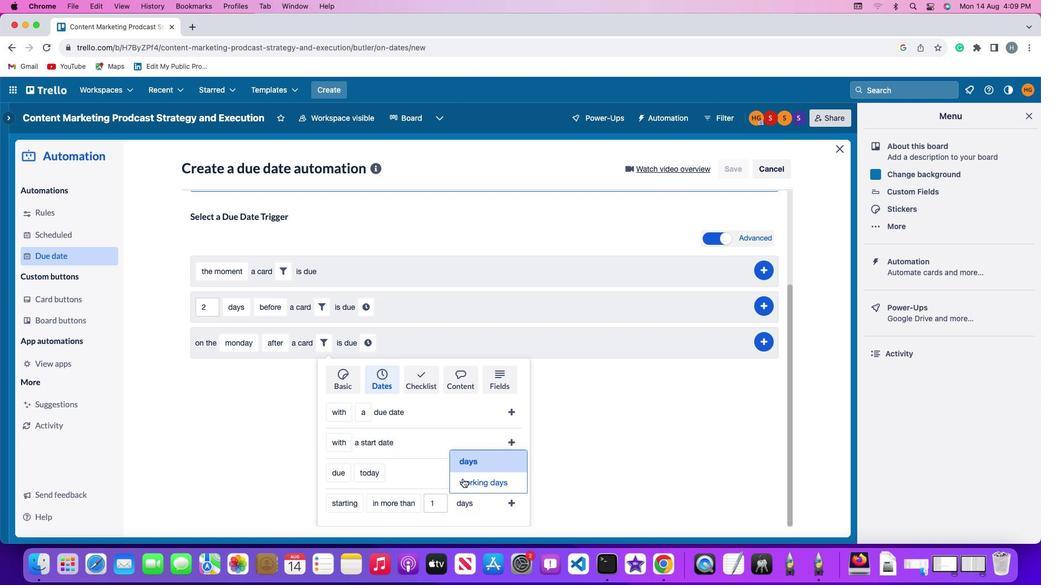
Action: Mouse pressed left at (458, 475)
Screenshot: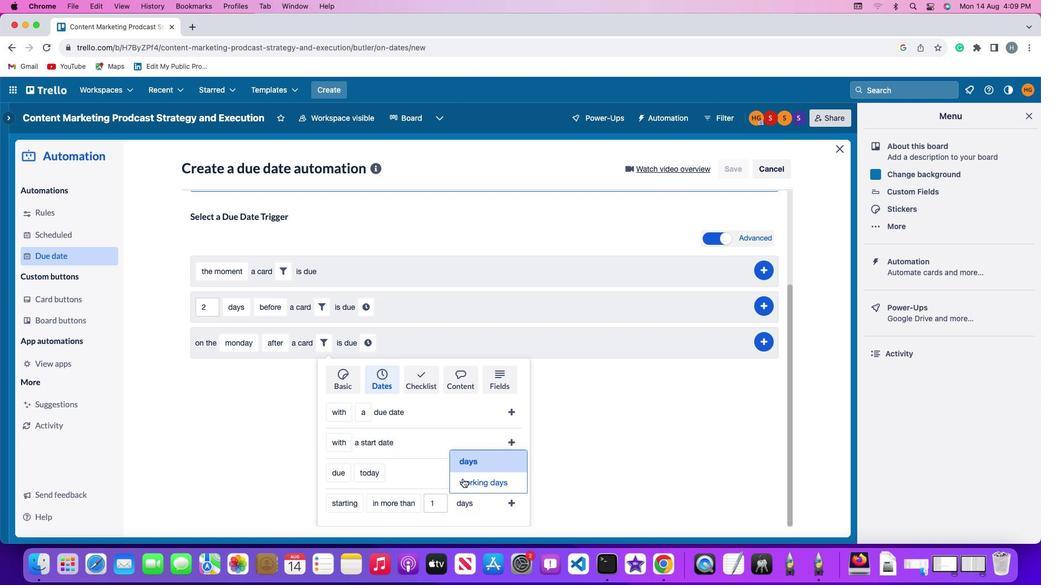 
Action: Mouse moved to (515, 496)
Screenshot: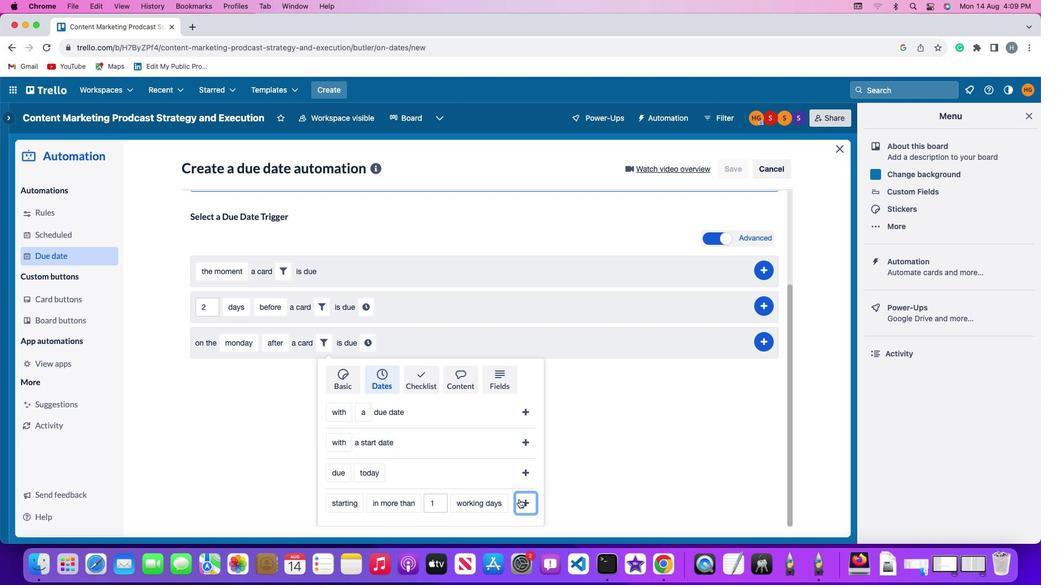 
Action: Mouse pressed left at (515, 496)
Screenshot: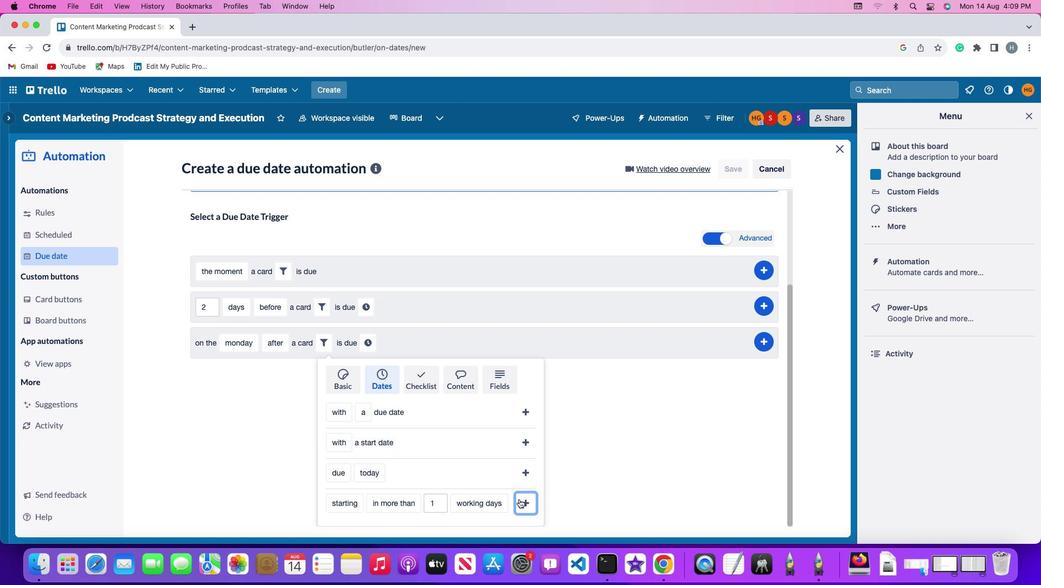 
Action: Mouse moved to (509, 477)
Screenshot: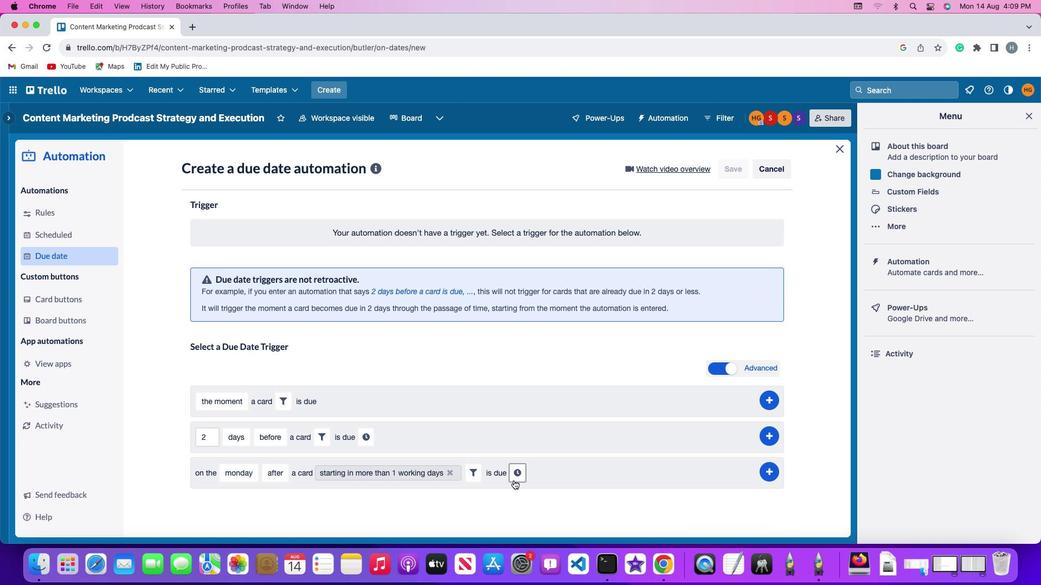 
Action: Mouse pressed left at (509, 477)
Screenshot: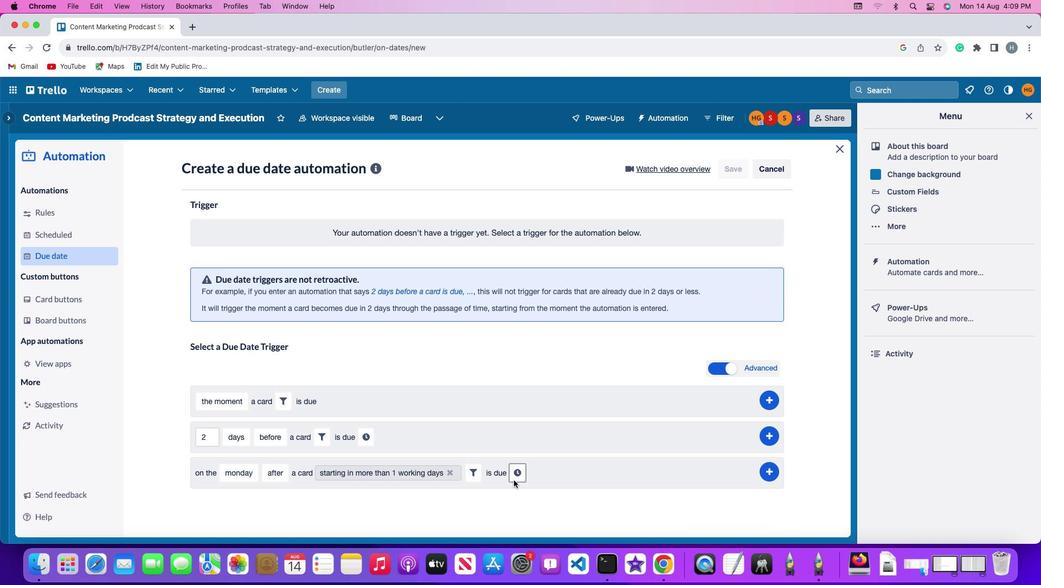 
Action: Mouse moved to (530, 476)
Screenshot: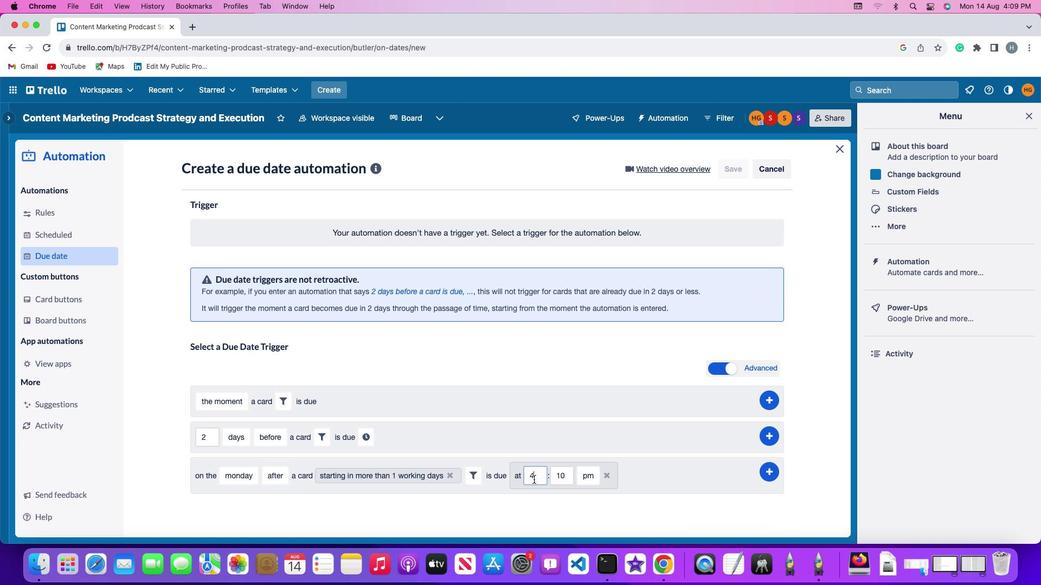 
Action: Mouse pressed left at (530, 476)
Screenshot: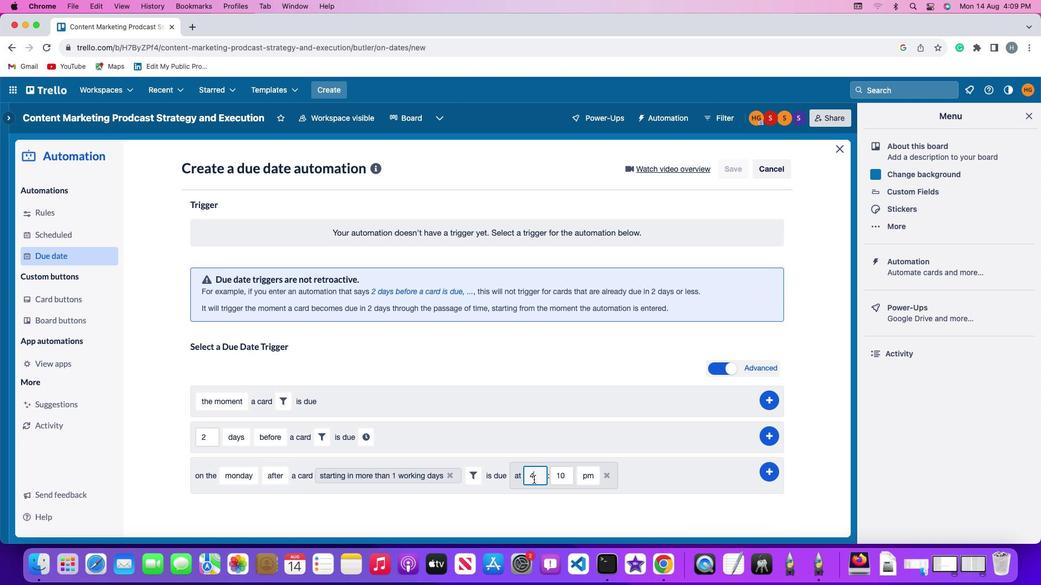 
Action: Key pressed Key.backspace'1''1'
Screenshot: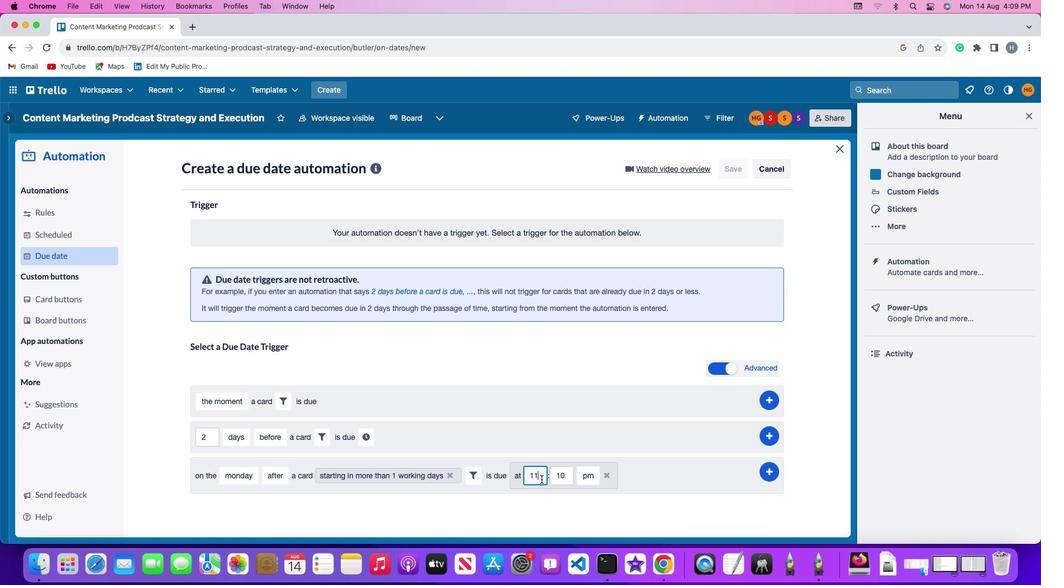 
Action: Mouse moved to (564, 473)
Screenshot: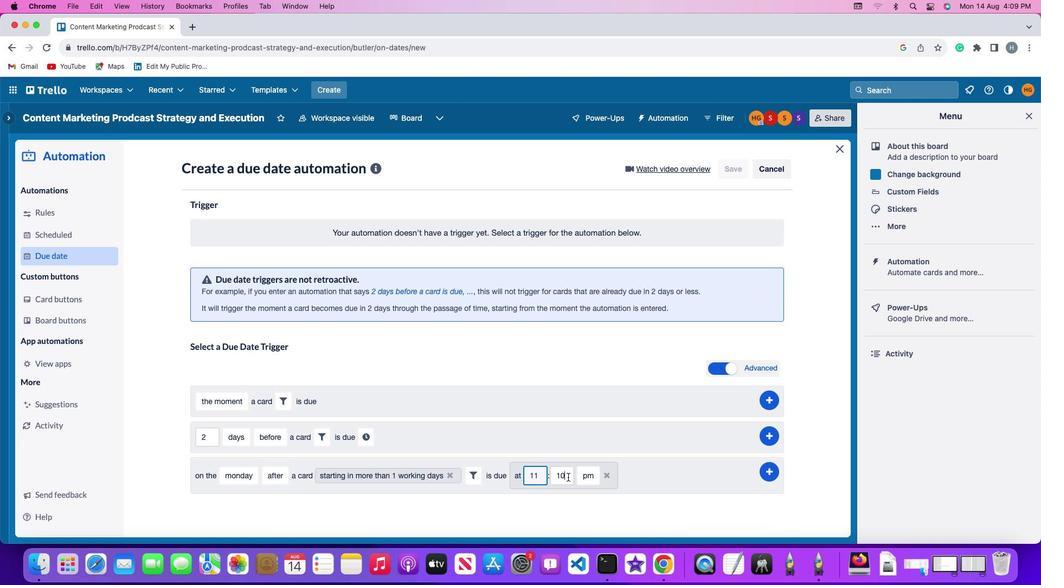 
Action: Mouse pressed left at (564, 473)
Screenshot: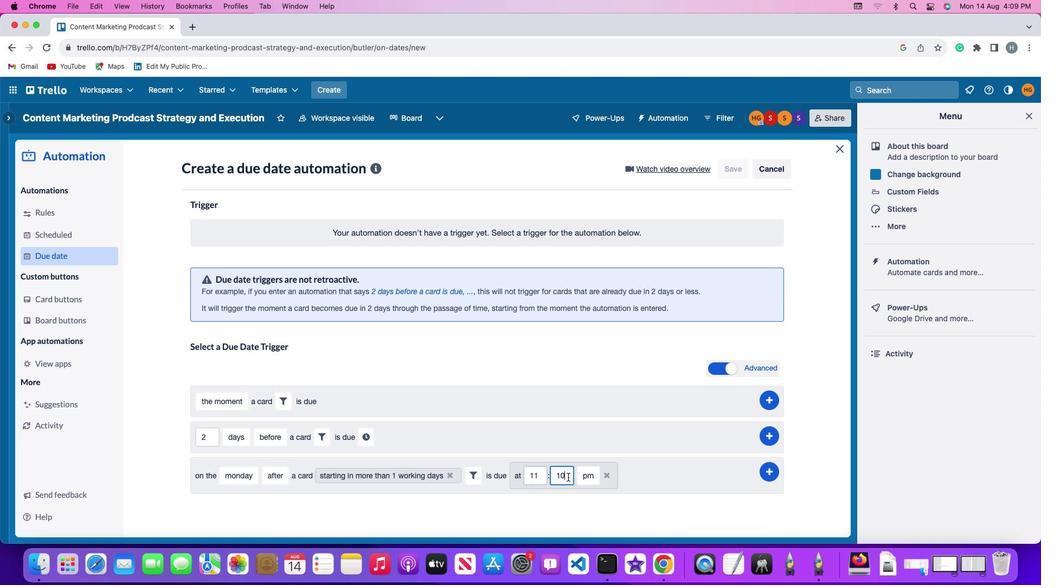 
Action: Key pressed Key.backspace'0''0'Key.backspaceKey.backspaceKey.backspace
Screenshot: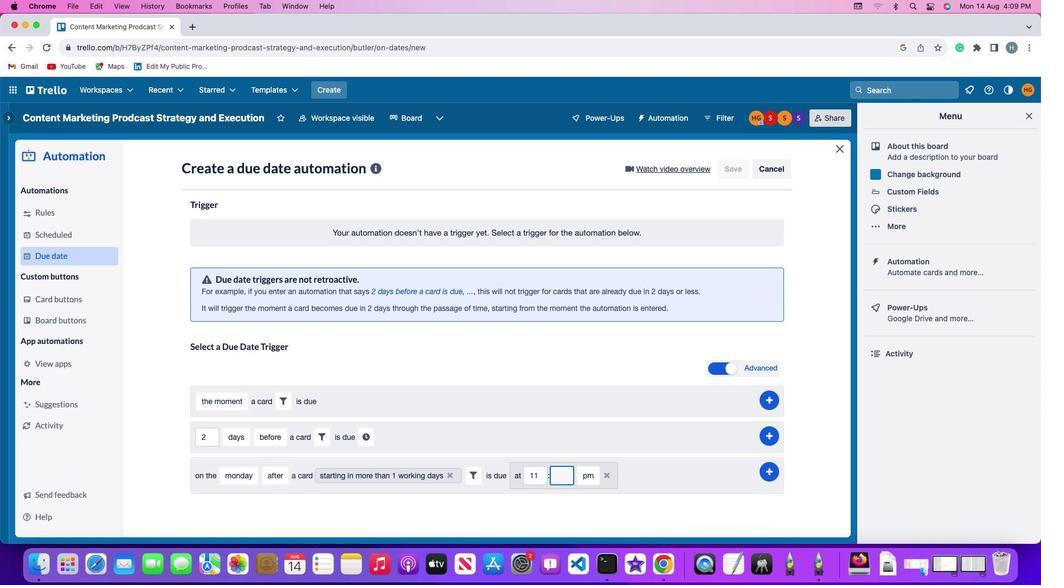 
Action: Mouse moved to (564, 474)
Screenshot: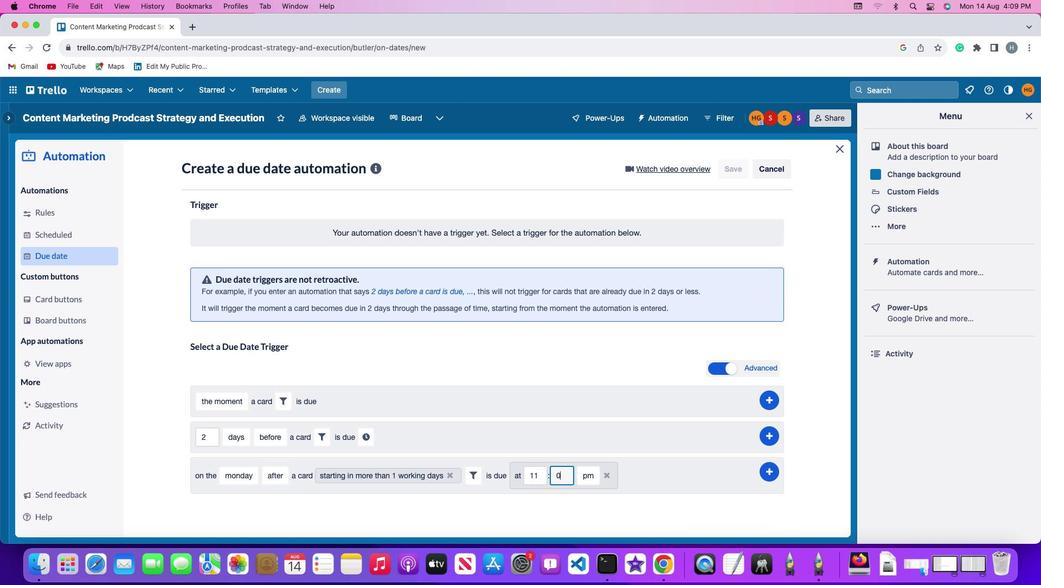 
Action: Key pressed '0''0'
Screenshot: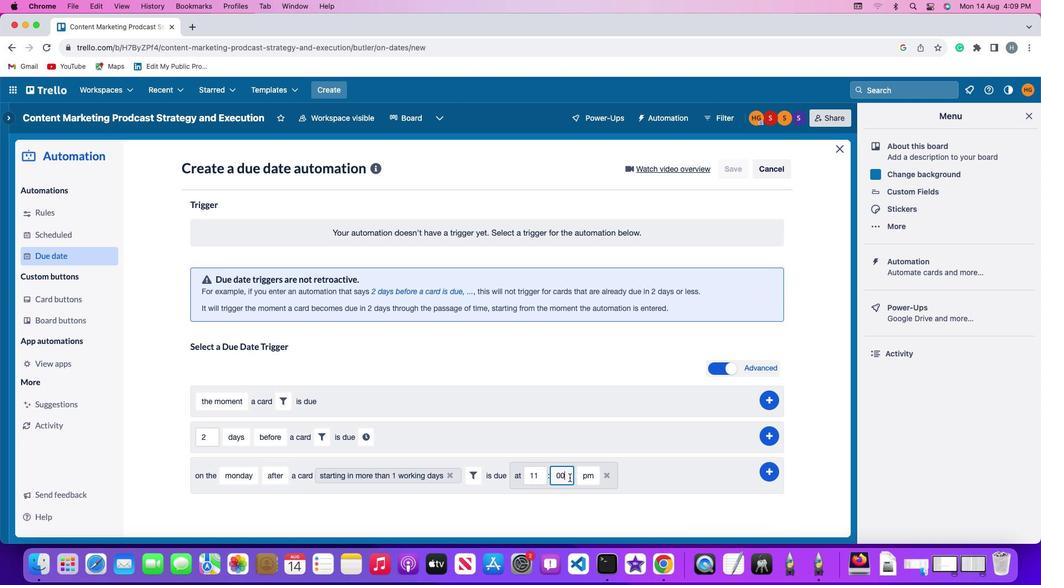 
Action: Mouse moved to (583, 473)
Screenshot: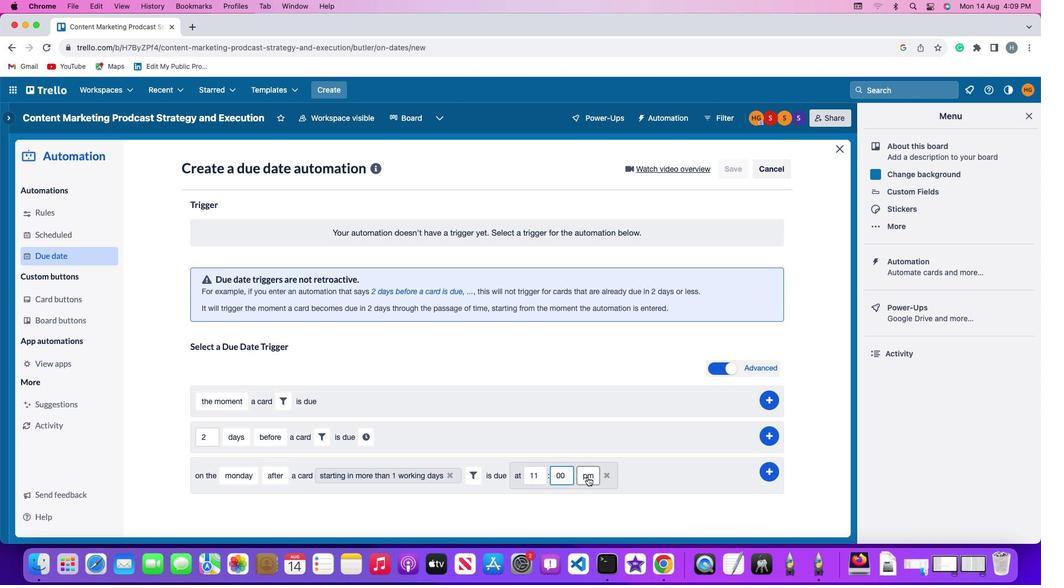 
Action: Mouse pressed left at (583, 473)
Screenshot: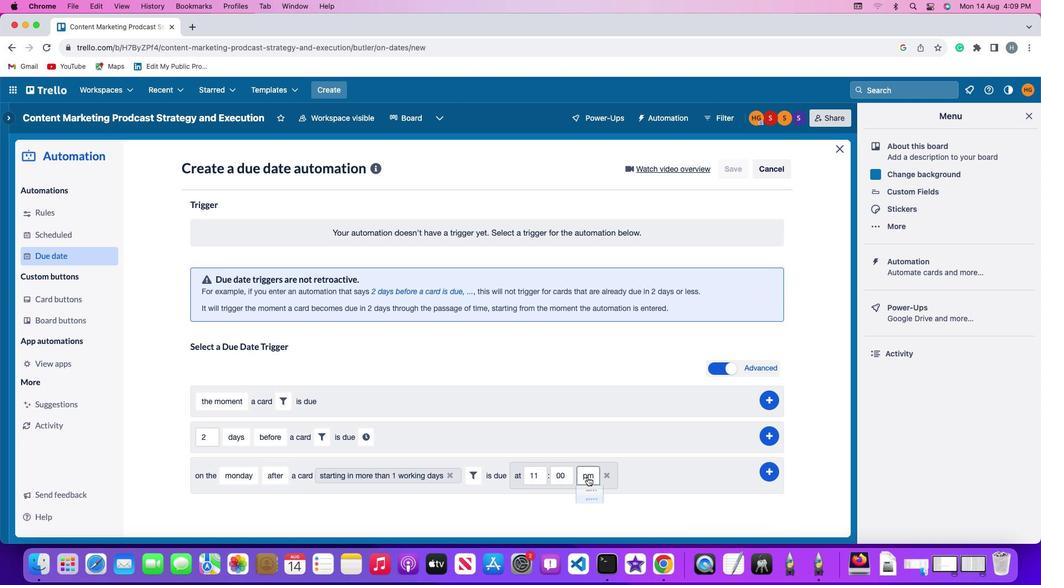 
Action: Mouse moved to (585, 487)
Screenshot: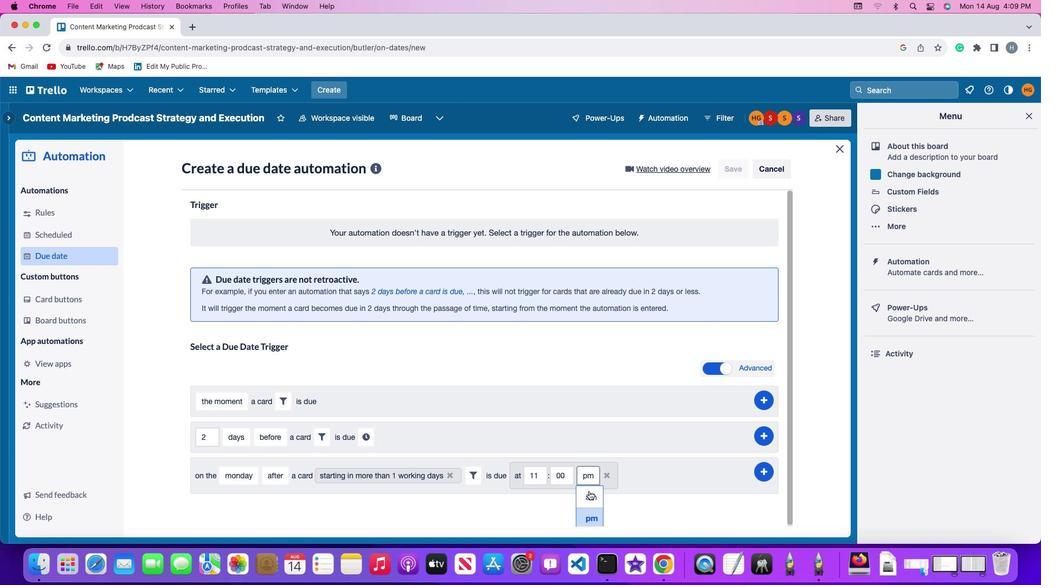 
Action: Mouse pressed left at (585, 487)
Screenshot: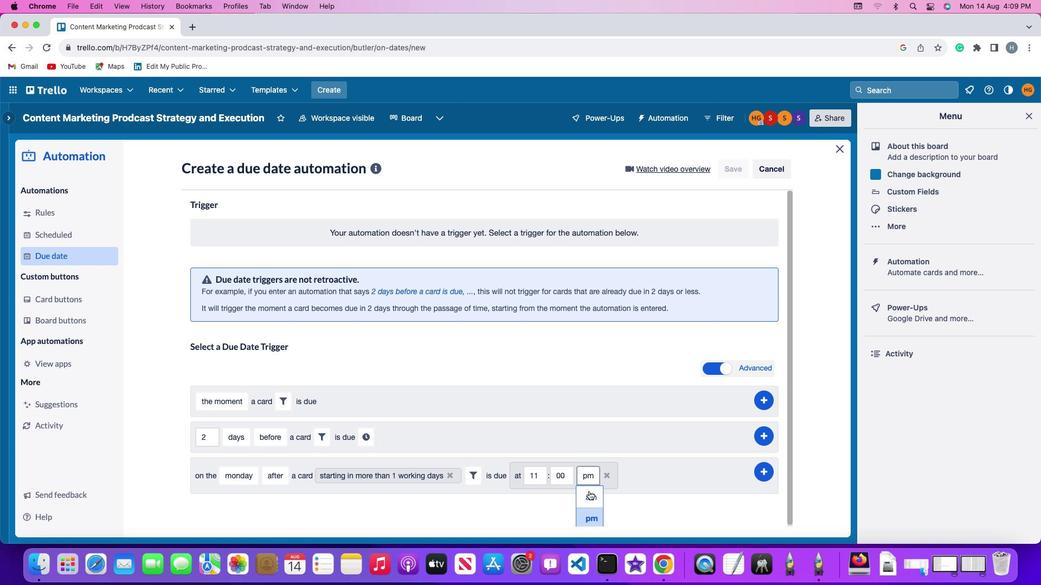 
Action: Mouse moved to (768, 463)
Screenshot: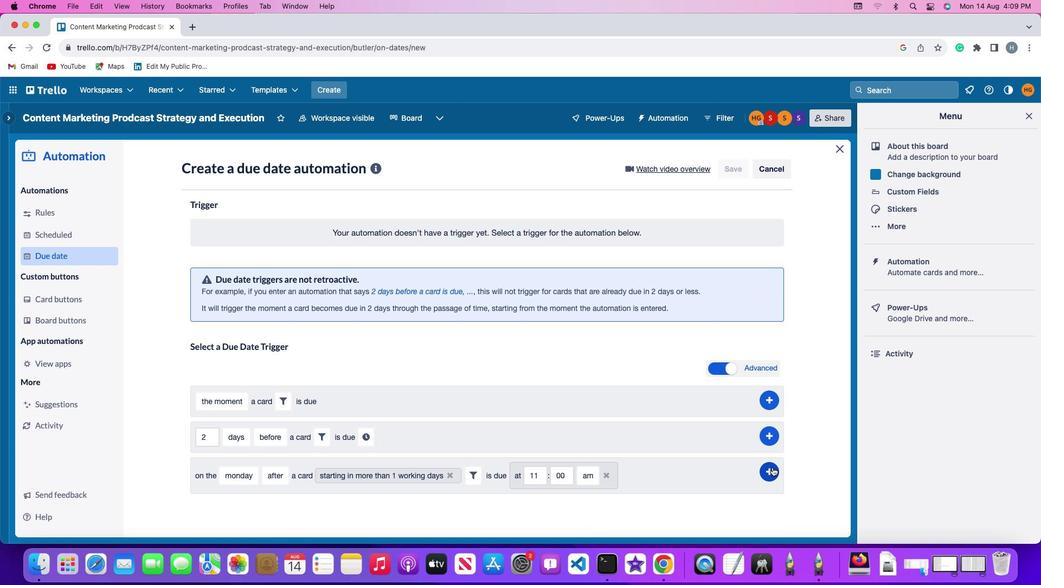 
Action: Mouse pressed left at (768, 463)
Screenshot: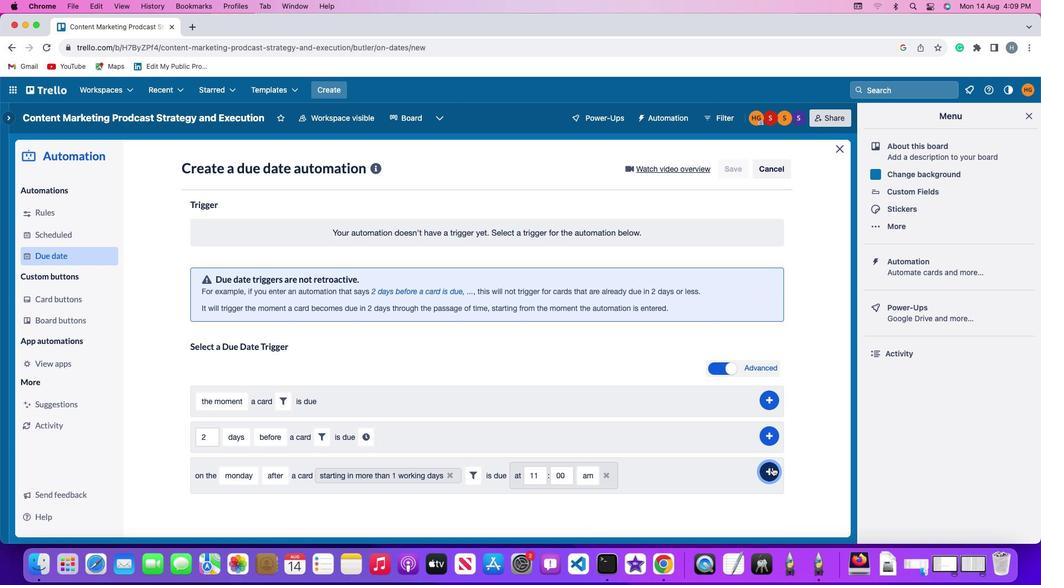 
Action: Mouse moved to (811, 361)
Screenshot: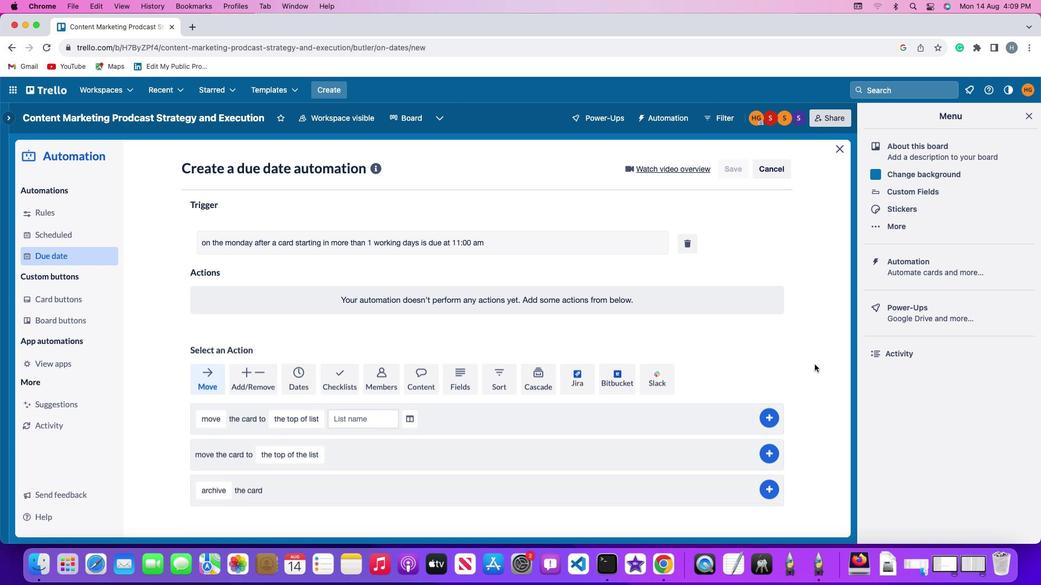 
